 Task: Look for space in Bordeaux from 10th july 2023 to 27th july 2023 for 6 adults in price range Rs.32000 to Rs.40000. Place can be entire place or shared room with 3 bedrooms having 6 beds and 1 bathroom. Property type can be guest house. Amenities needed are: wifi, pool, free parkinig on premises, gym, breakfast, smoking allowed. Booking option can be shelf check-in. Required host language is English.
Action: Mouse moved to (485, 561)
Screenshot: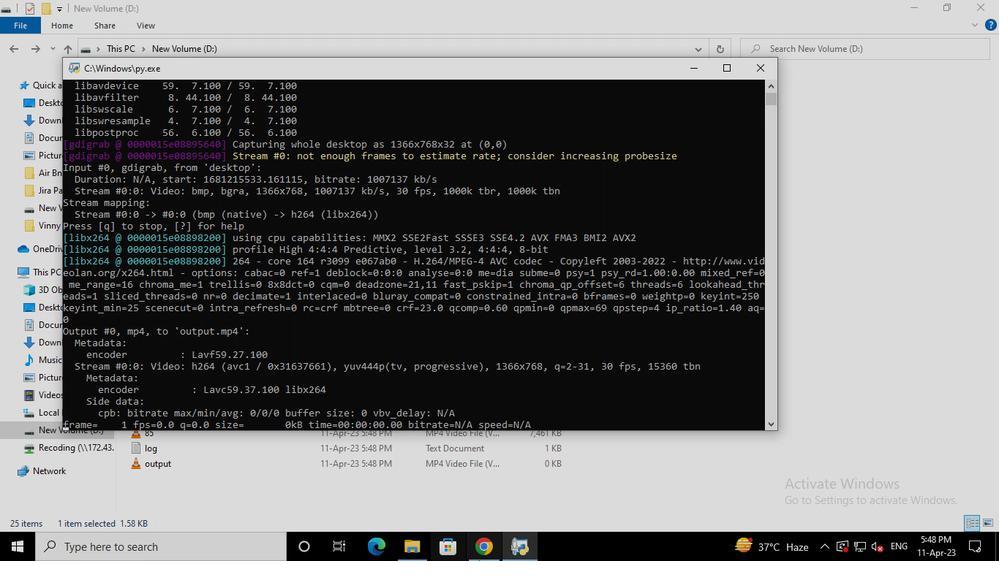 
Action: Mouse pressed left at (485, 561)
Screenshot: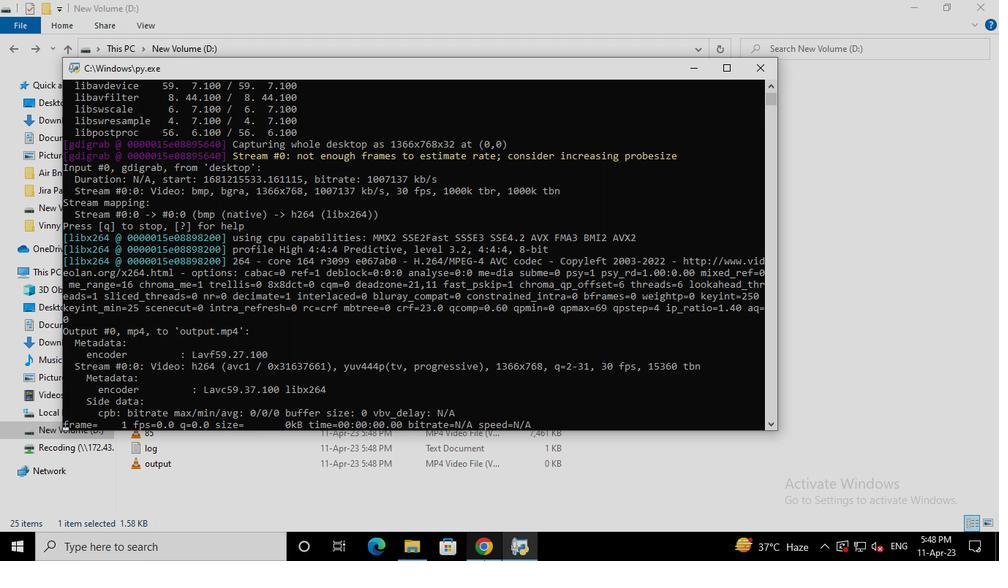 
Action: Mouse moved to (394, 128)
Screenshot: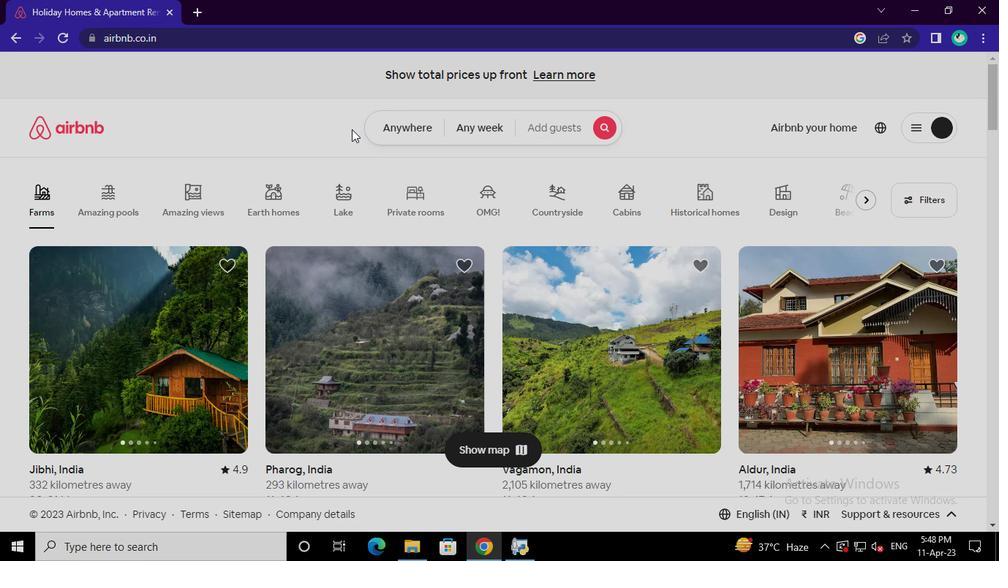 
Action: Mouse pressed left at (394, 128)
Screenshot: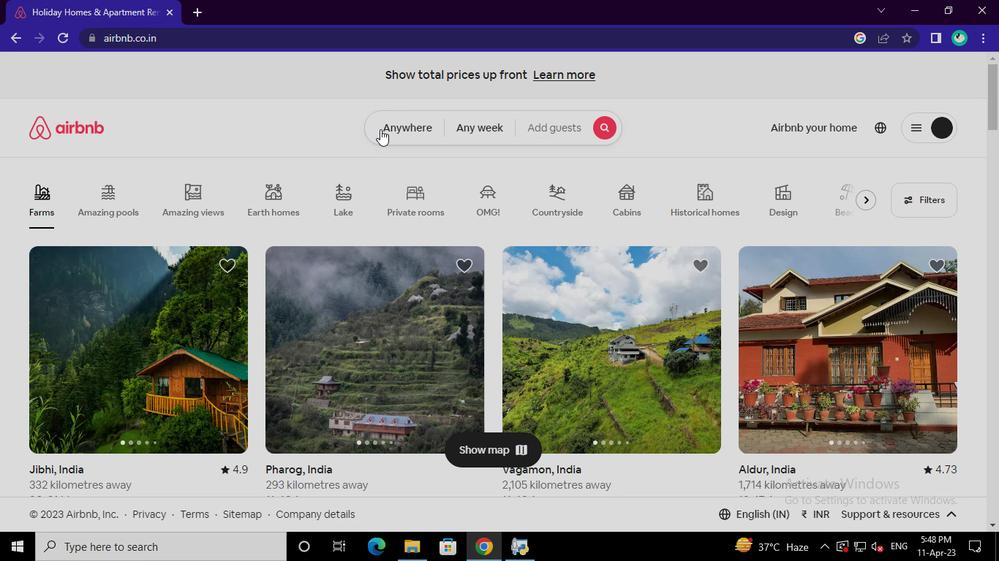 
Action: Mouse moved to (313, 187)
Screenshot: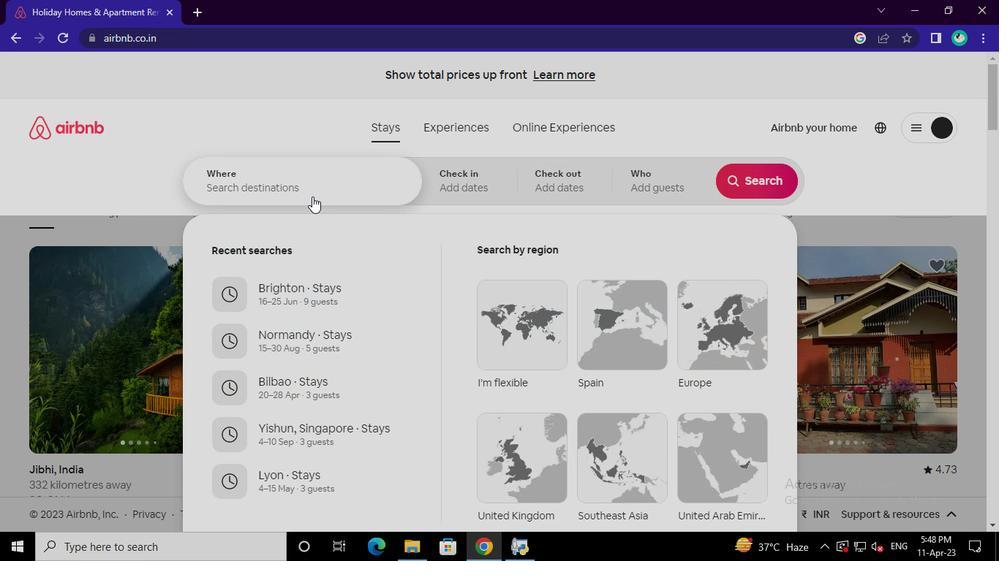 
Action: Mouse pressed left at (313, 187)
Screenshot: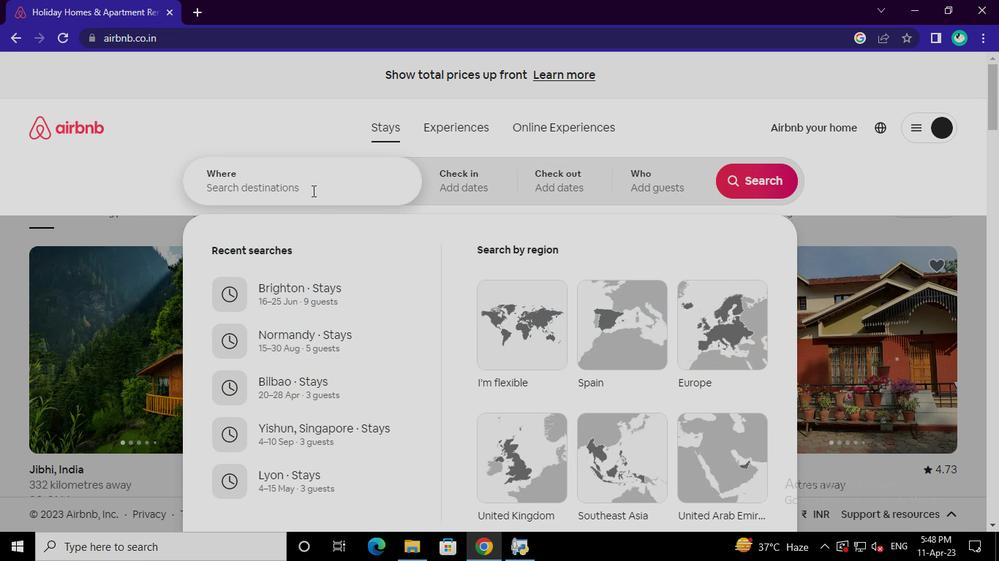 
Action: Keyboard b
Screenshot: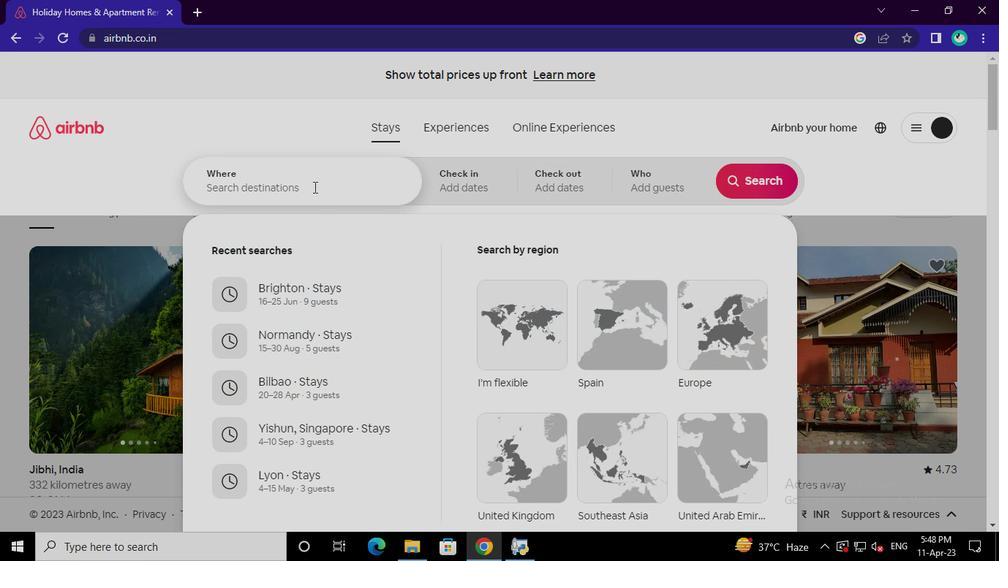 
Action: Keyboard o
Screenshot: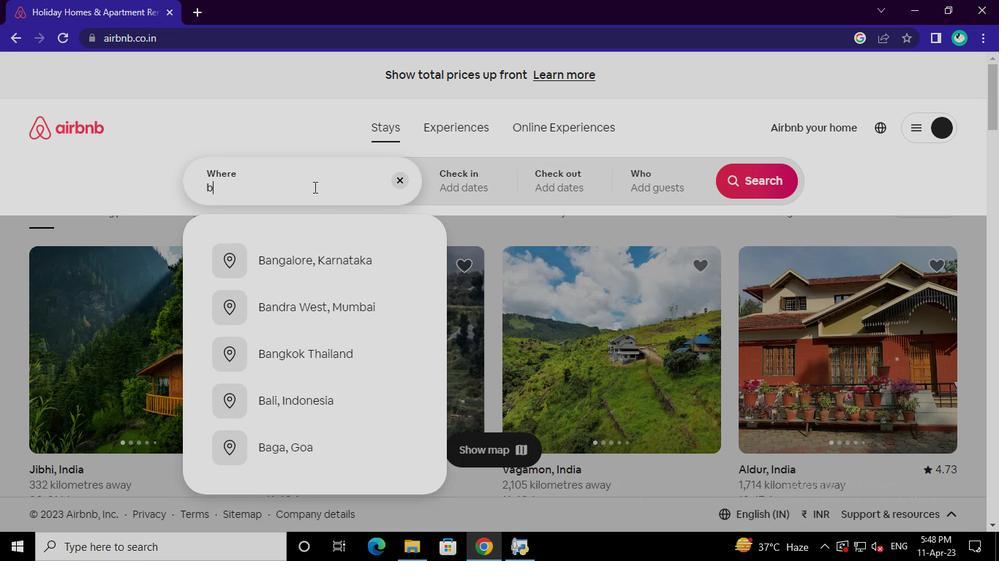 
Action: Keyboard r
Screenshot: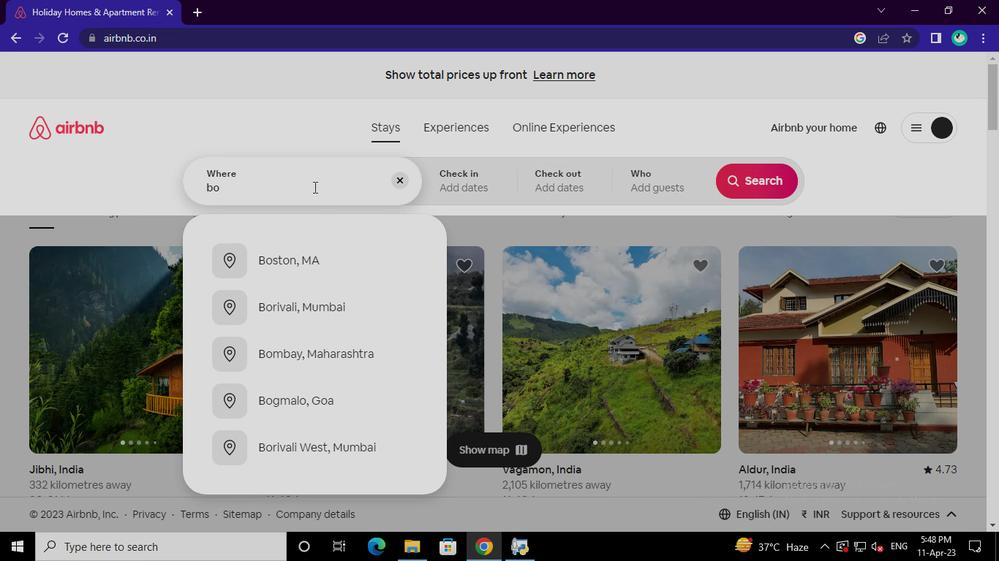 
Action: Keyboard d
Screenshot: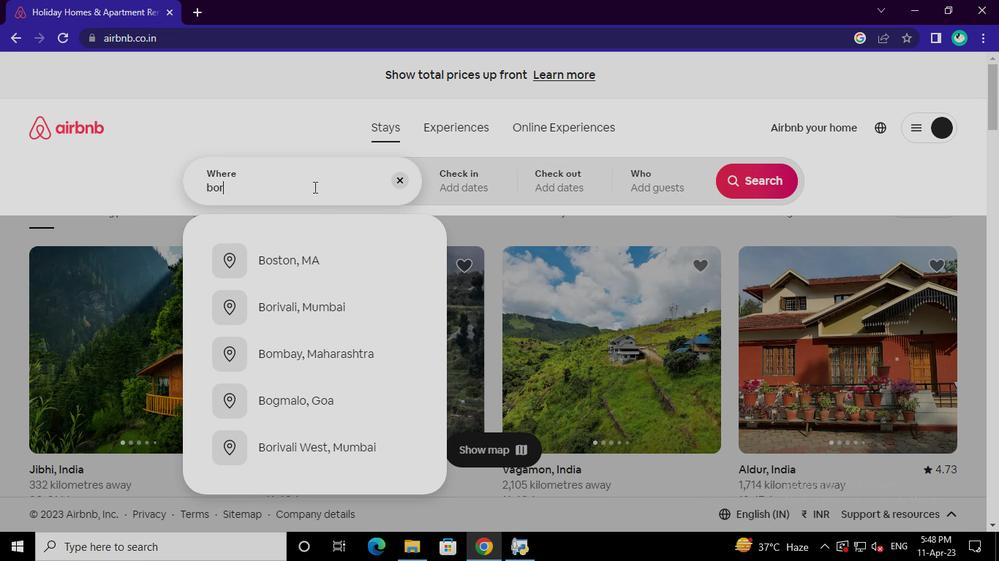 
Action: Keyboard e
Screenshot: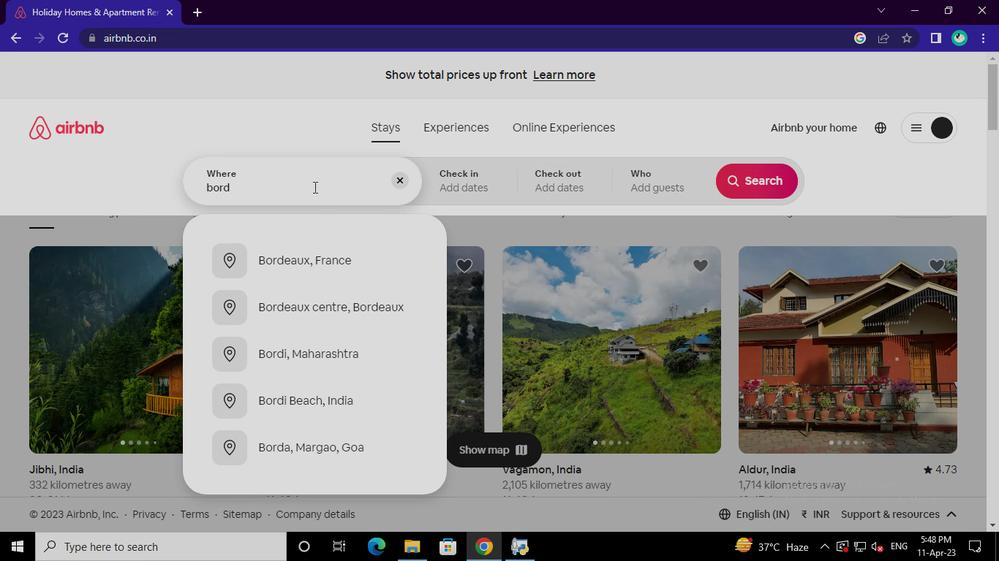 
Action: Keyboard a
Screenshot: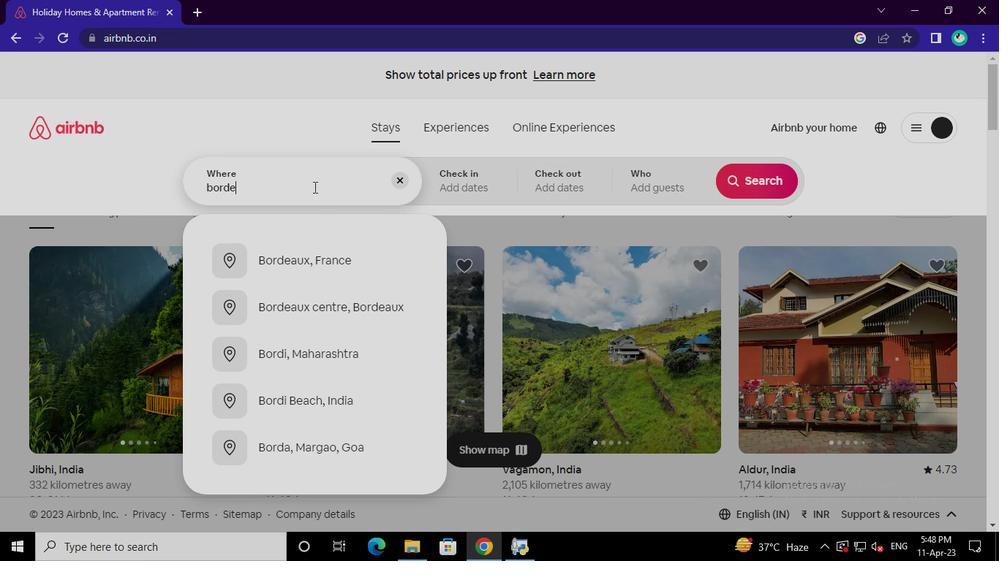 
Action: Keyboard u
Screenshot: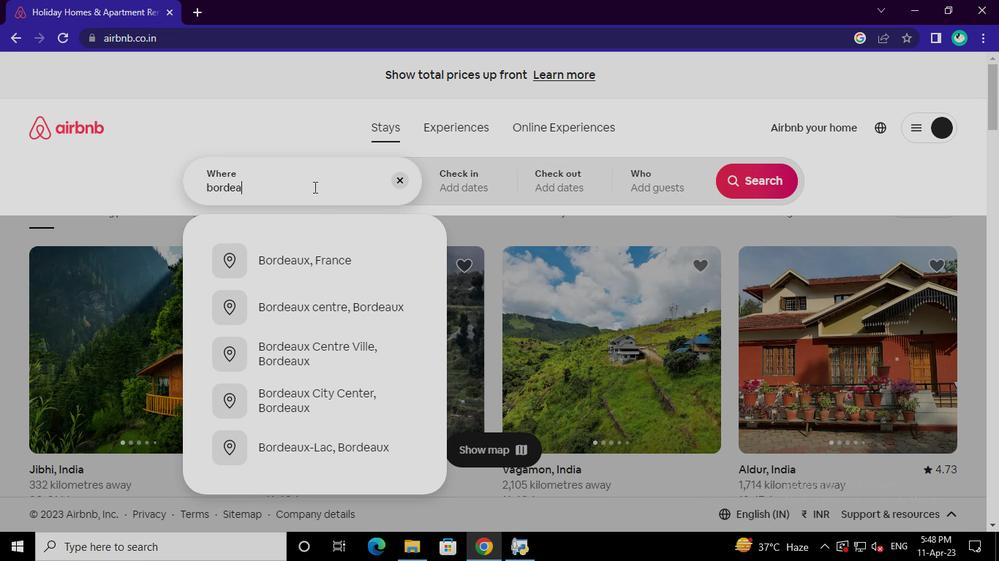 
Action: Keyboard x
Screenshot: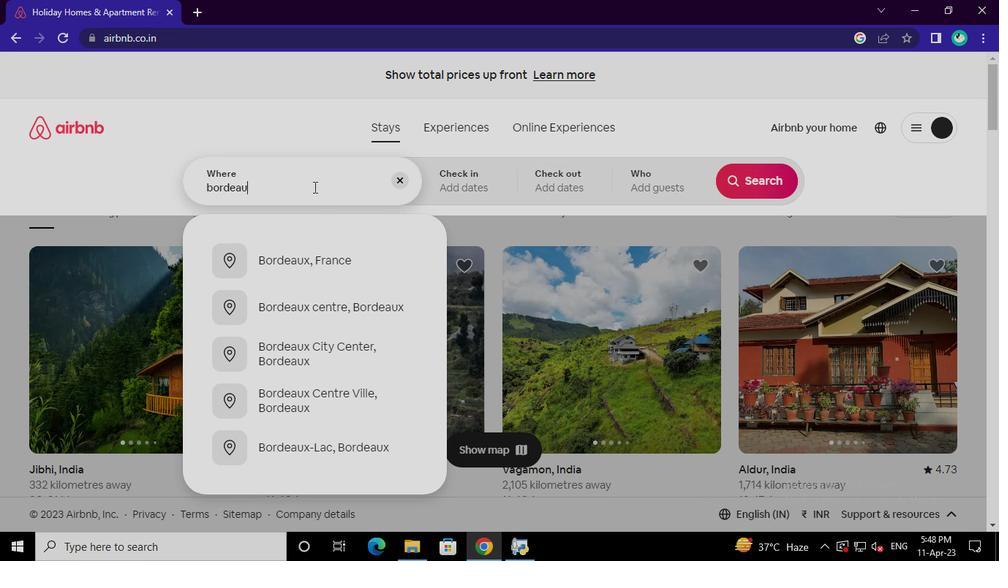 
Action: Mouse moved to (327, 261)
Screenshot: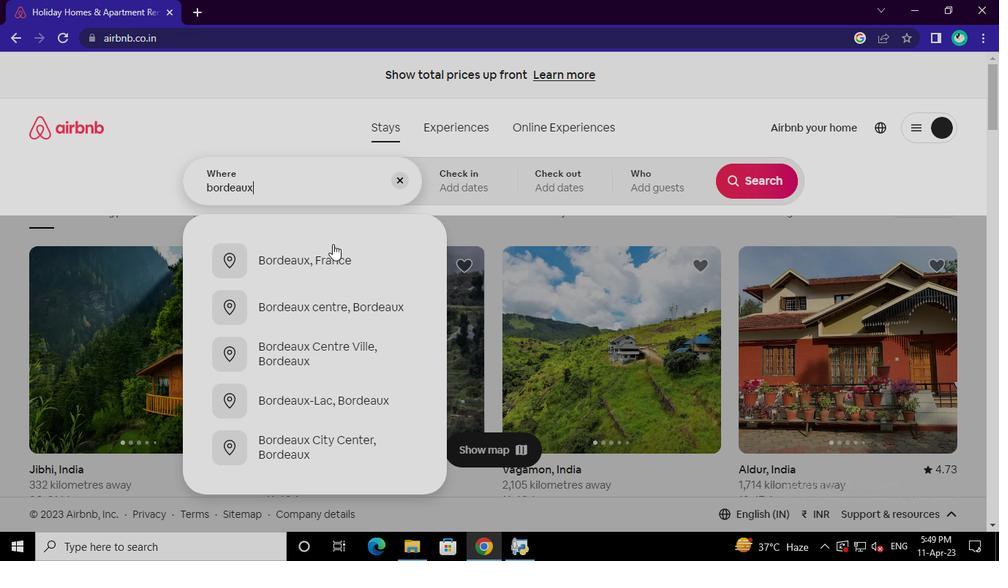 
Action: Mouse pressed left at (327, 261)
Screenshot: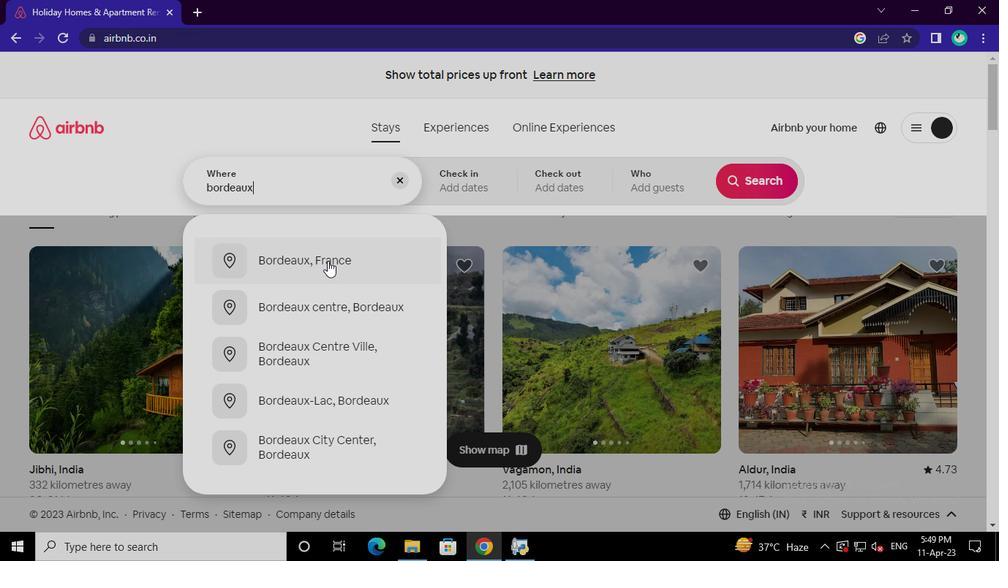 
Action: Mouse moved to (744, 300)
Screenshot: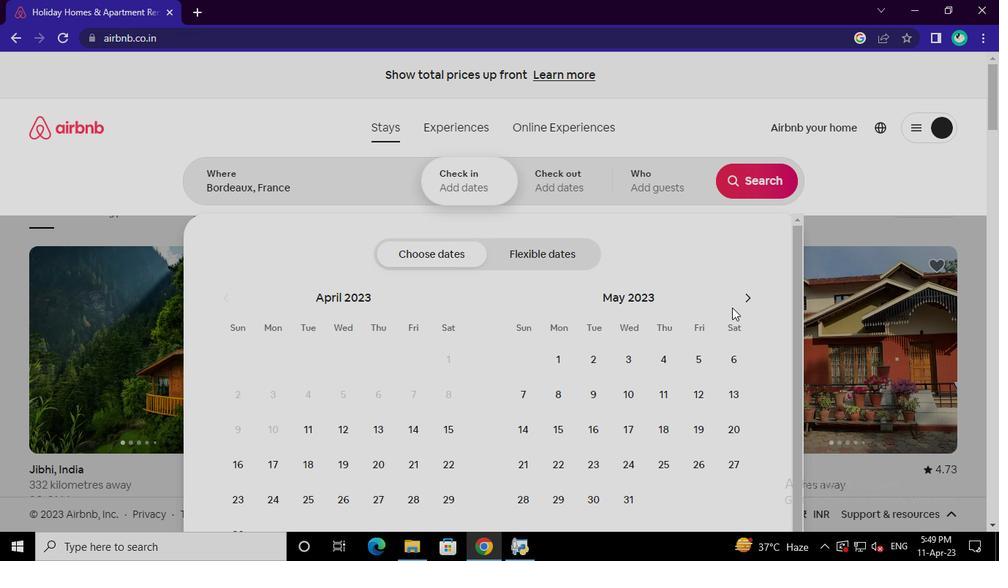 
Action: Mouse pressed left at (744, 300)
Screenshot: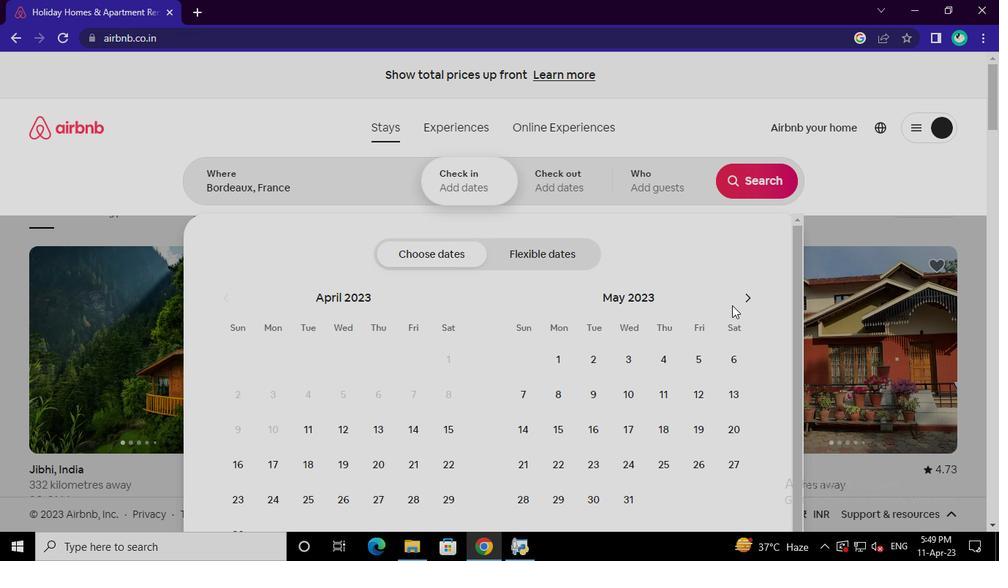 
Action: Mouse moved to (745, 300)
Screenshot: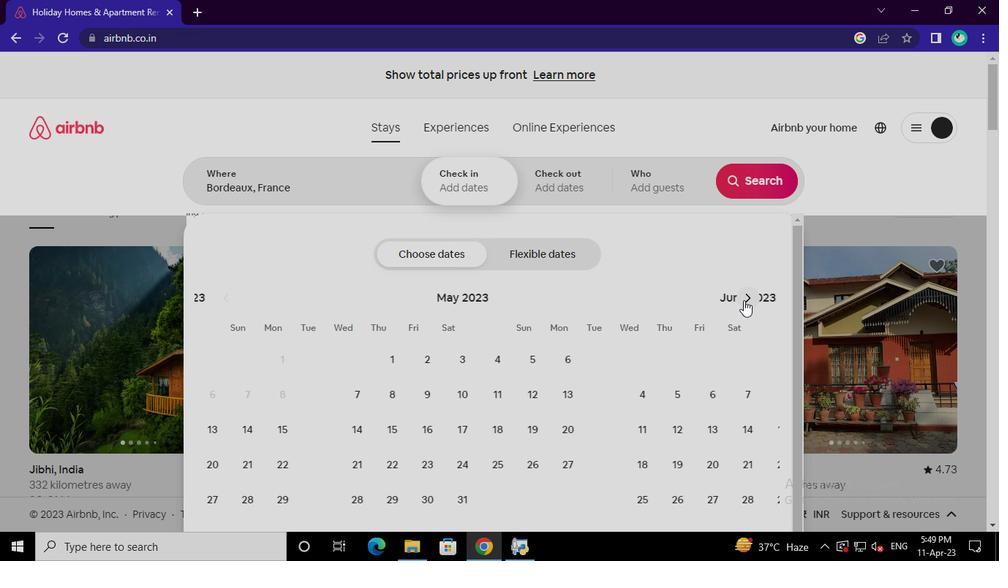 
Action: Mouse pressed left at (745, 300)
Screenshot: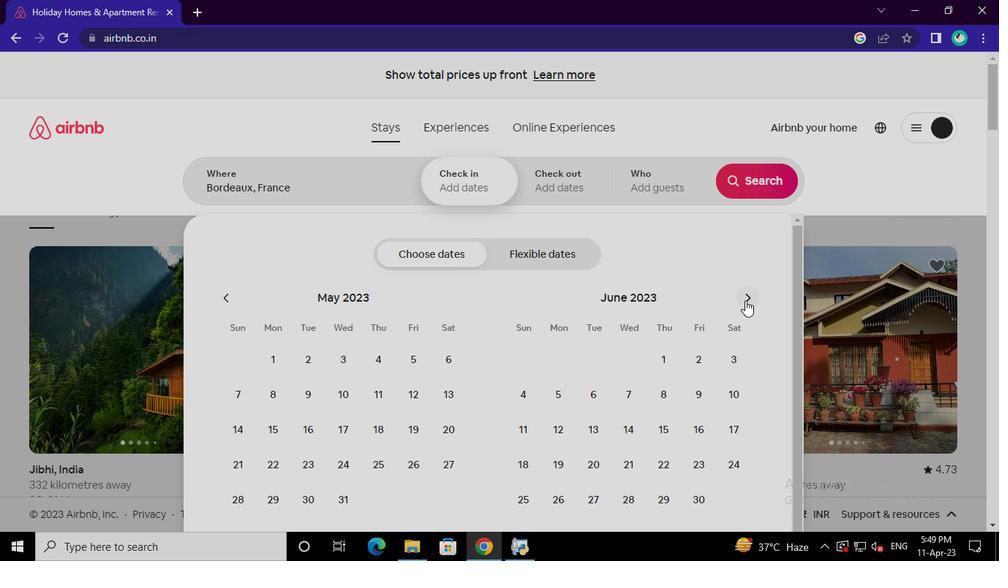 
Action: Mouse moved to (564, 426)
Screenshot: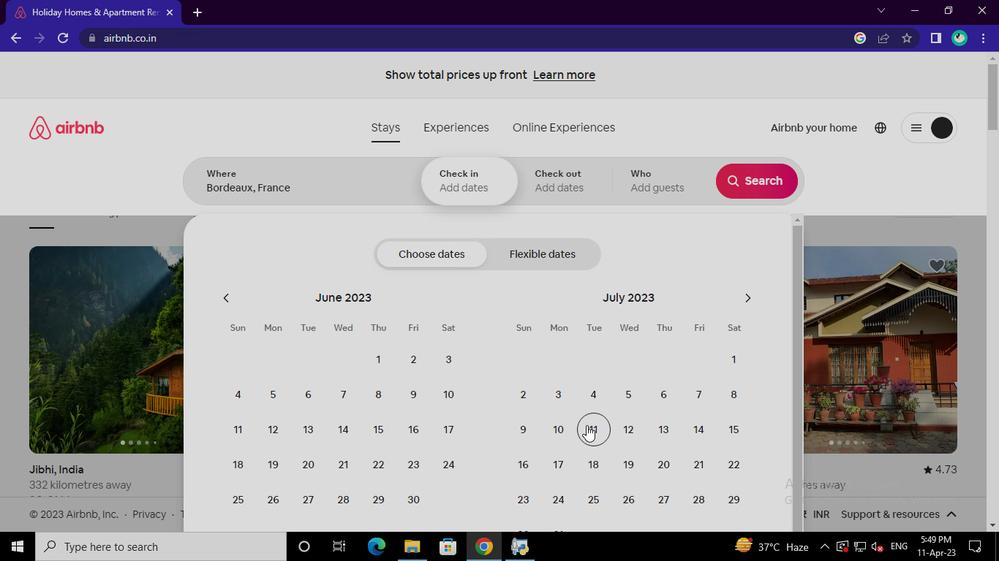 
Action: Mouse pressed left at (564, 426)
Screenshot: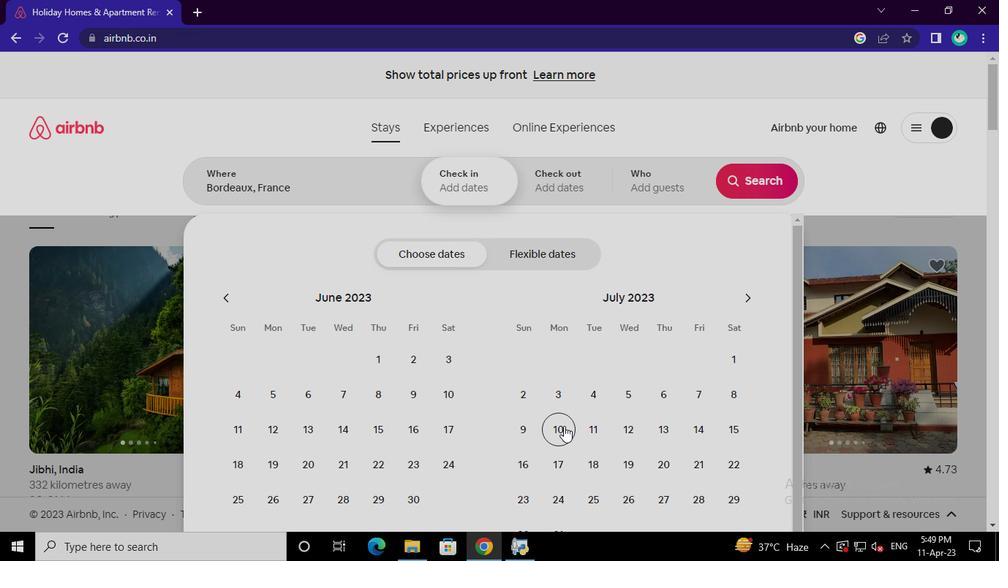 
Action: Mouse moved to (663, 499)
Screenshot: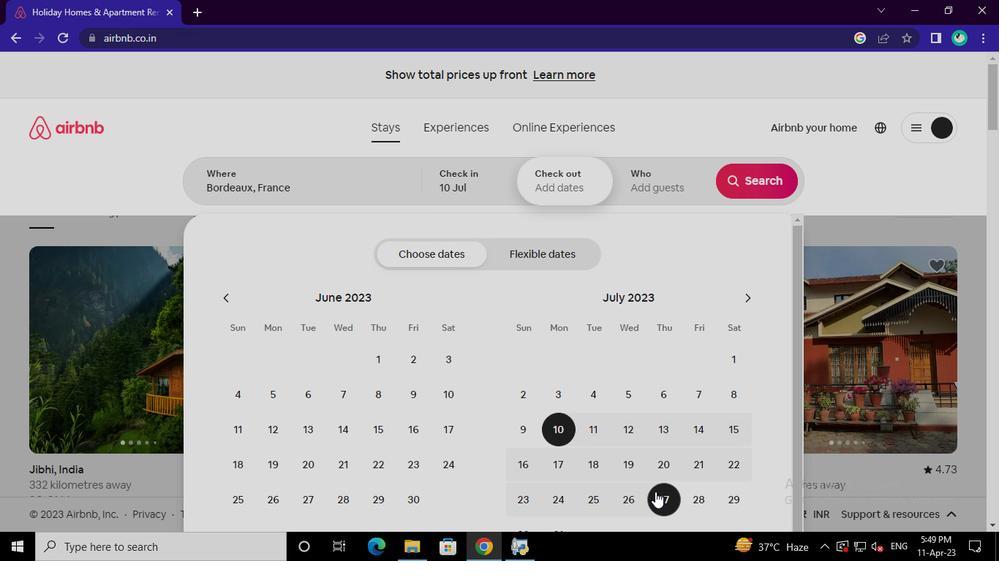 
Action: Mouse pressed left at (663, 499)
Screenshot: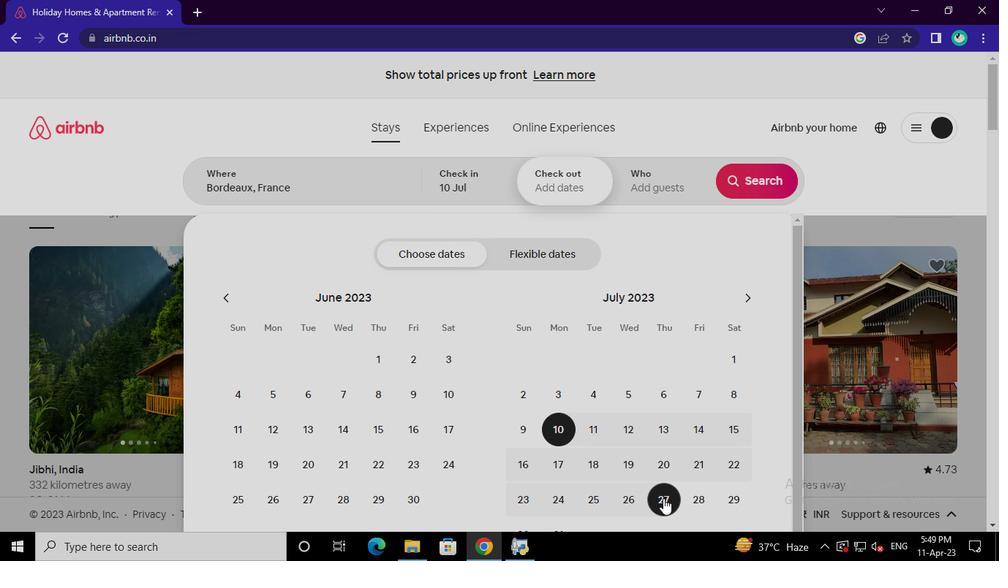 
Action: Mouse moved to (678, 186)
Screenshot: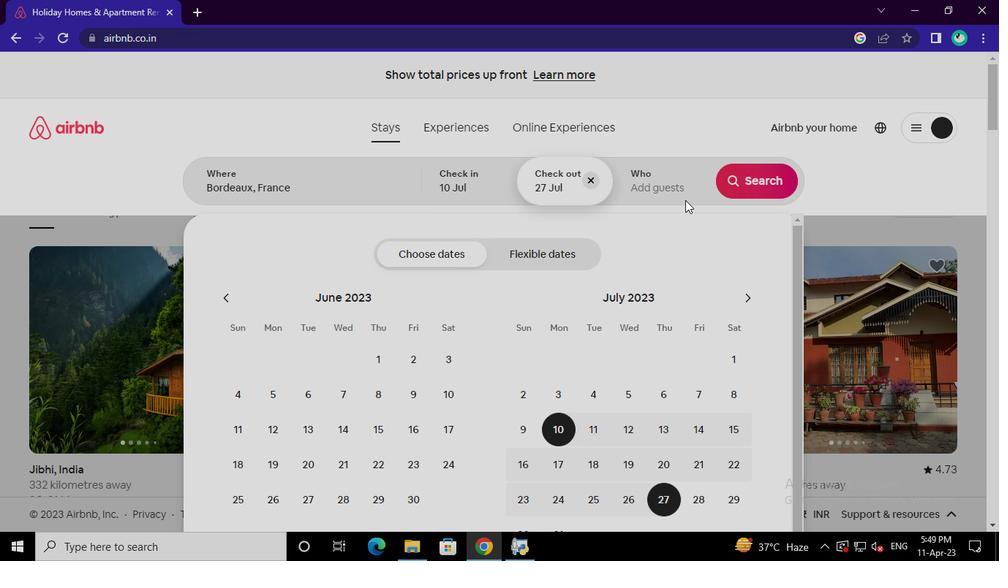 
Action: Mouse pressed left at (678, 186)
Screenshot: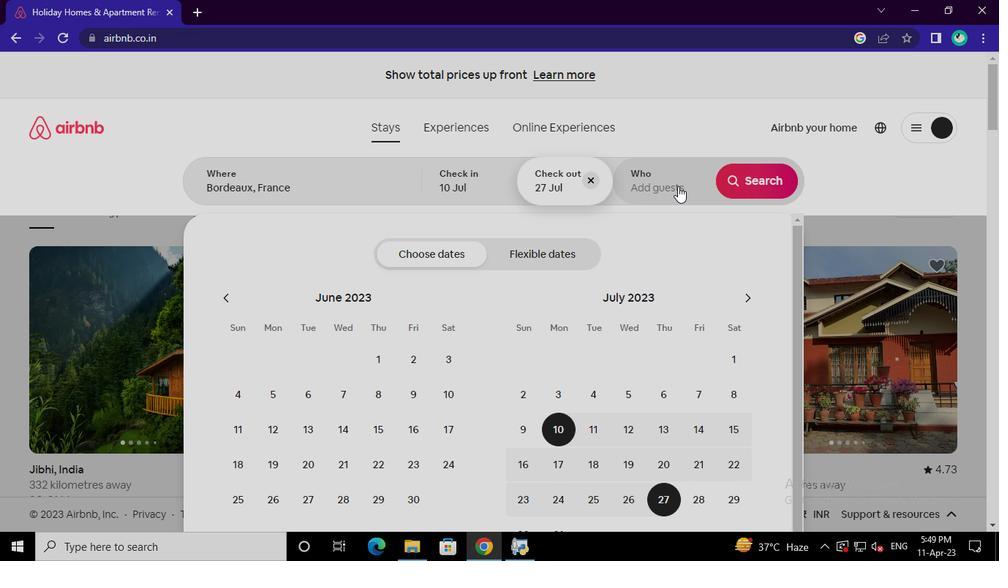 
Action: Mouse moved to (765, 253)
Screenshot: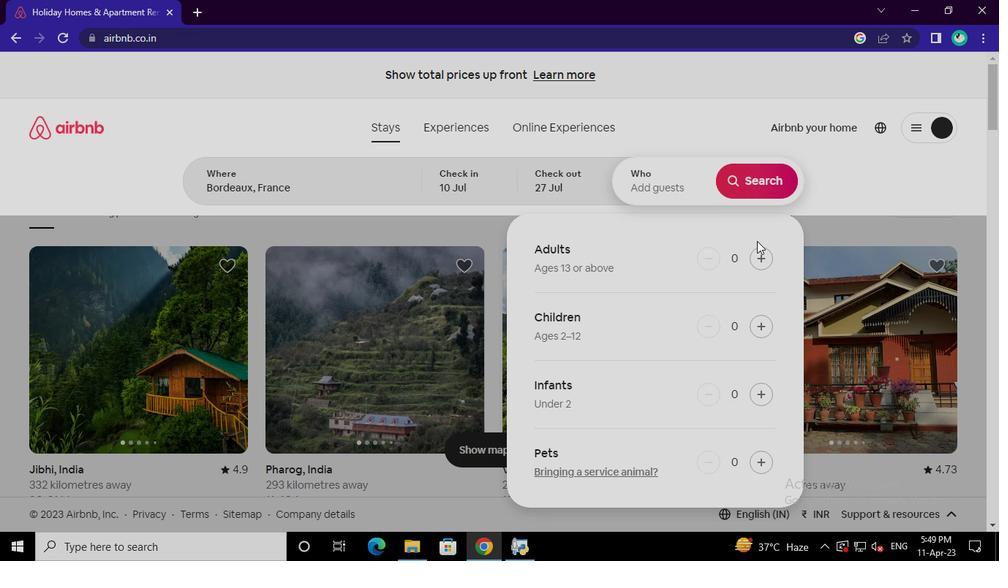 
Action: Mouse pressed left at (765, 253)
Screenshot: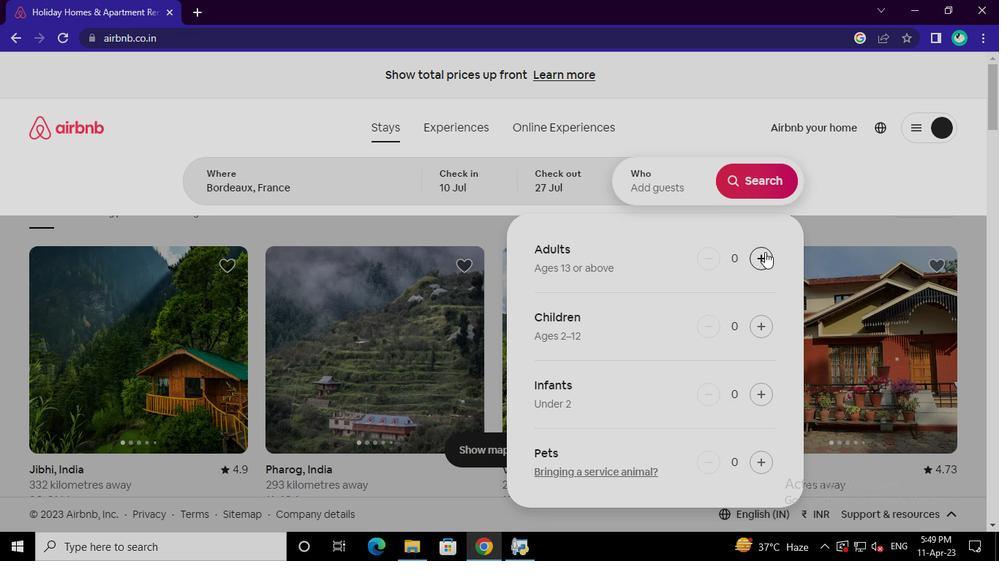 
Action: Mouse pressed left at (765, 253)
Screenshot: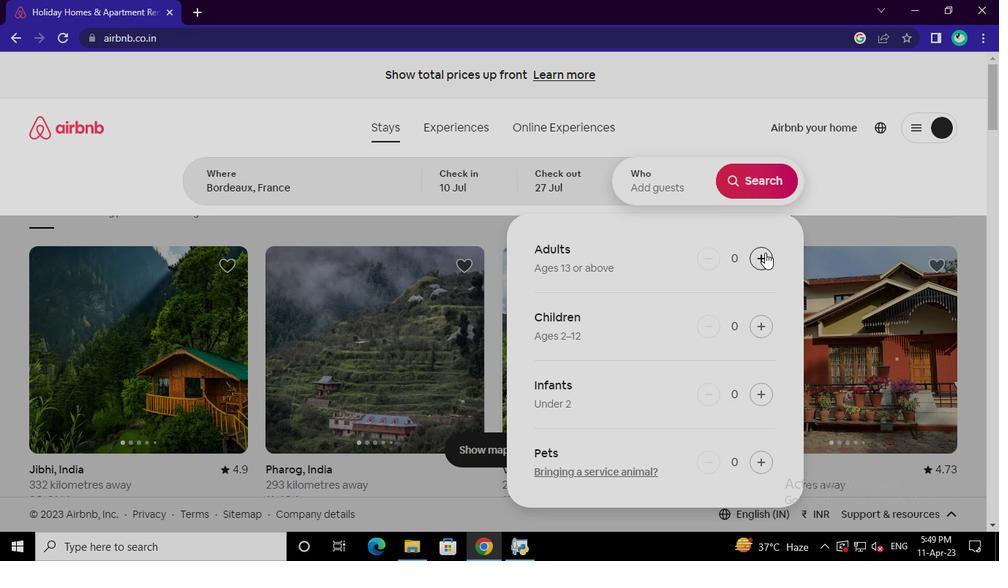 
Action: Mouse pressed left at (765, 253)
Screenshot: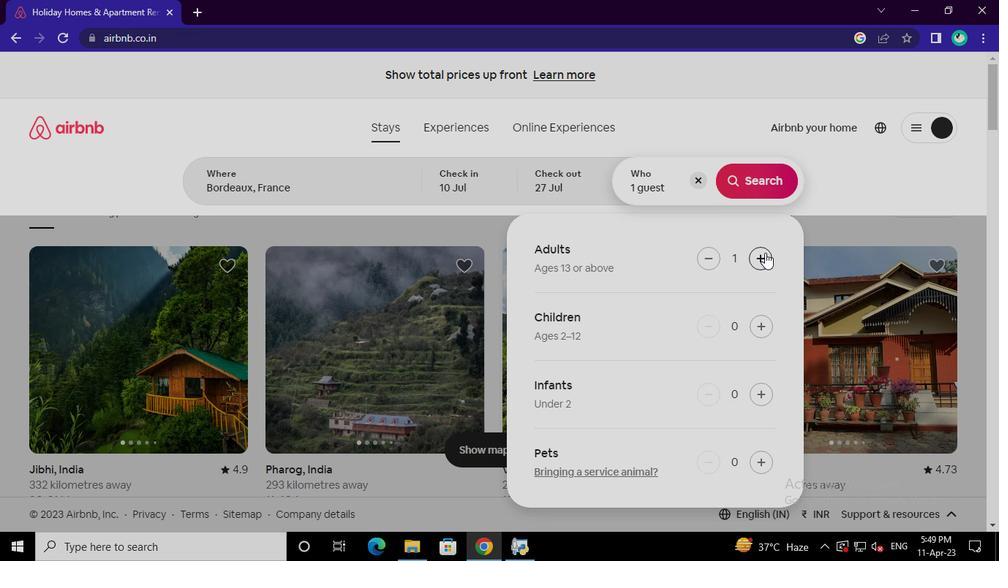 
Action: Mouse pressed left at (765, 253)
Screenshot: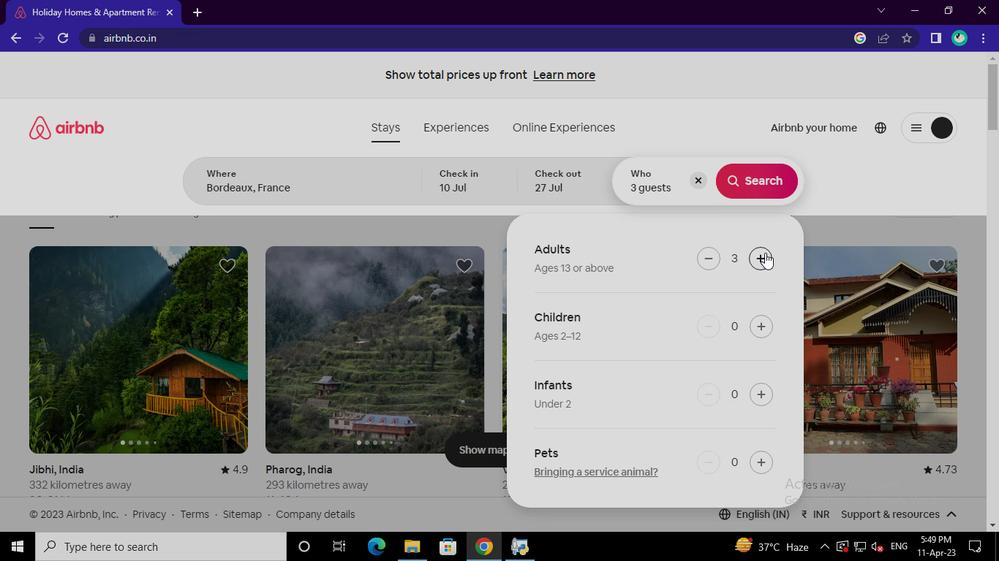
Action: Mouse pressed left at (765, 253)
Screenshot: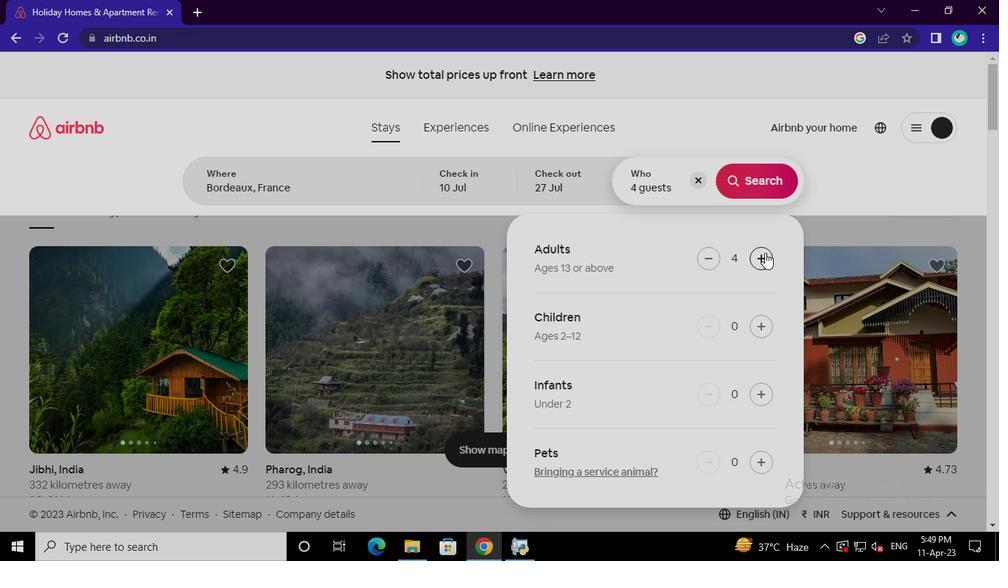 
Action: Mouse pressed left at (765, 253)
Screenshot: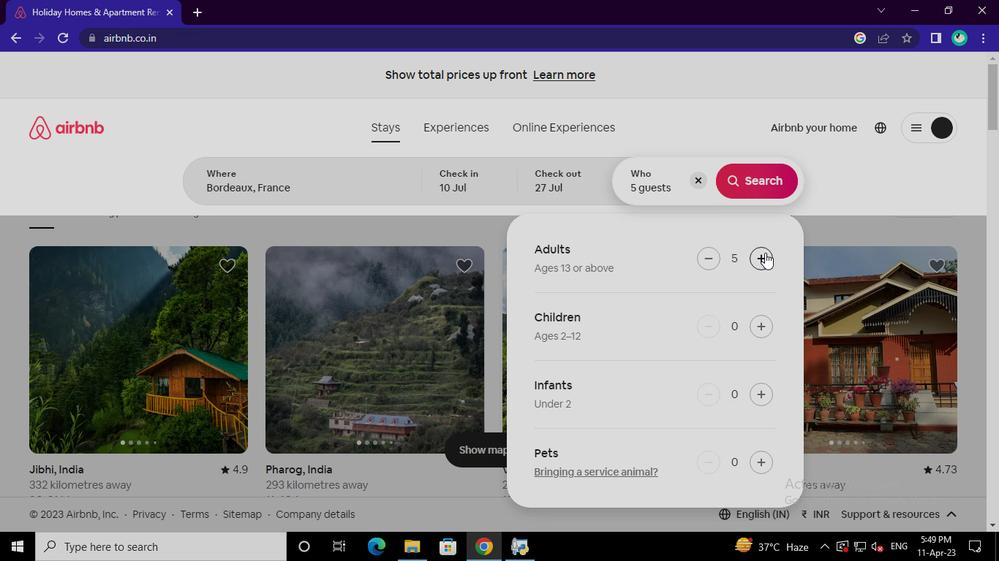 
Action: Mouse moved to (760, 188)
Screenshot: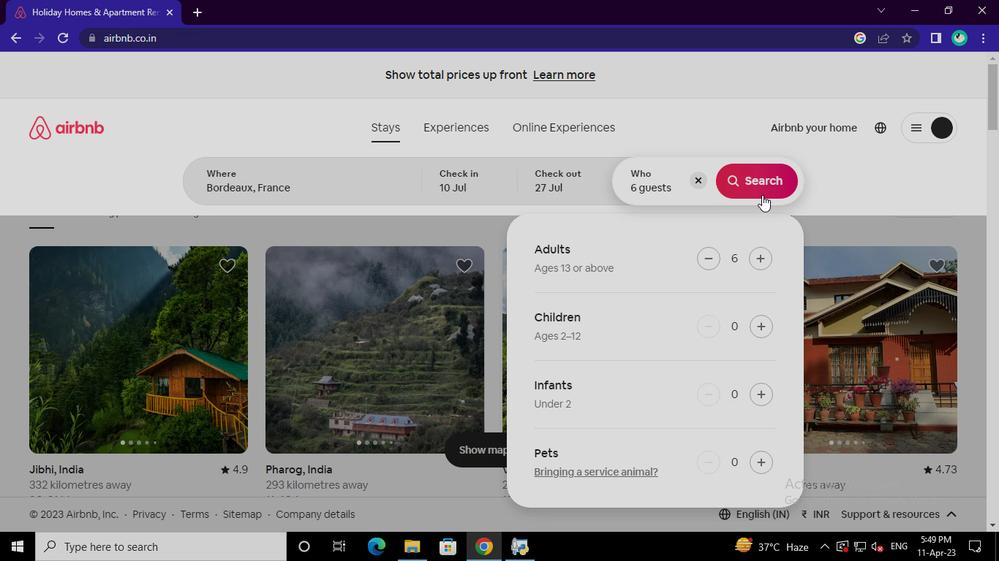 
Action: Mouse pressed left at (760, 188)
Screenshot: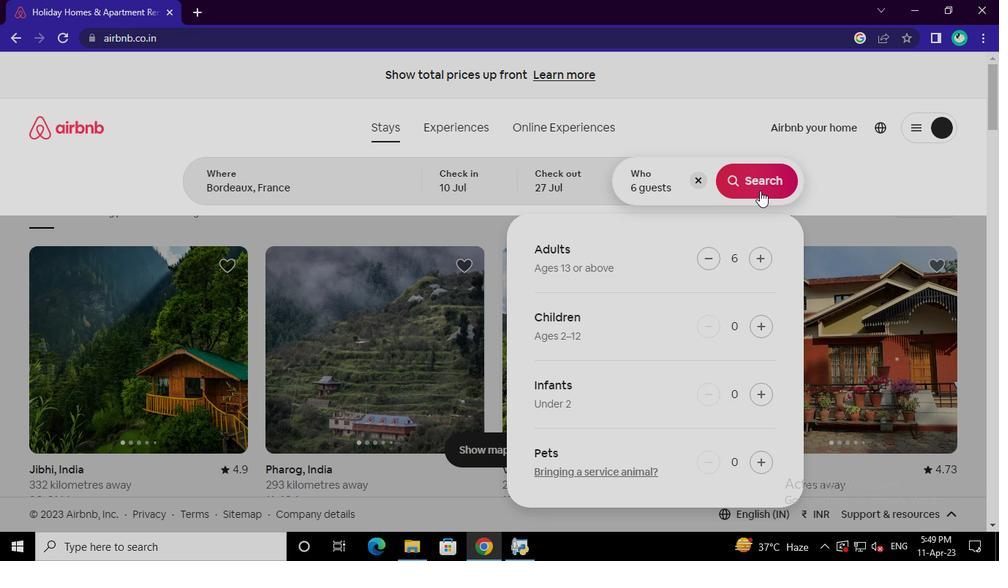 
Action: Mouse moved to (917, 143)
Screenshot: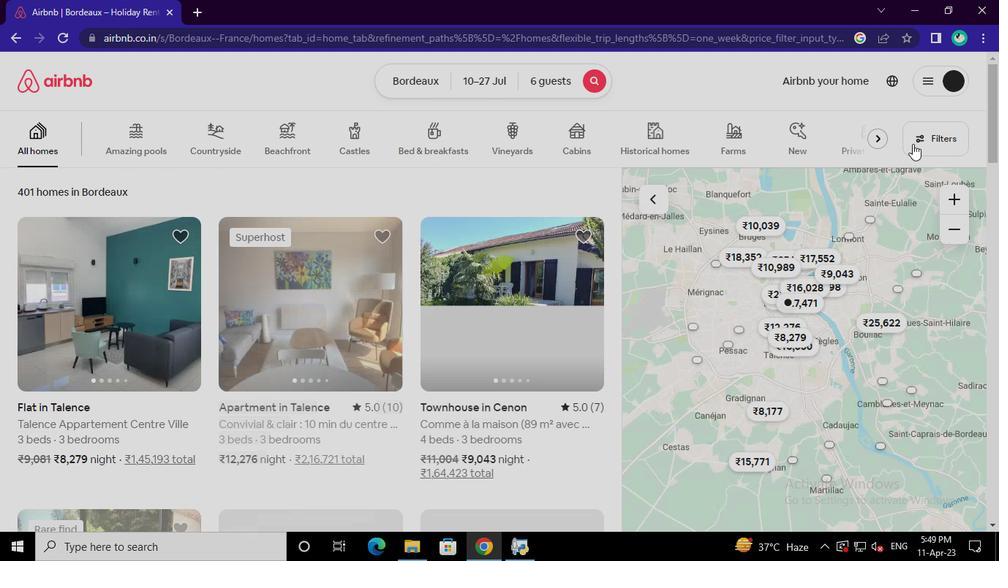 
Action: Mouse pressed left at (917, 143)
Screenshot: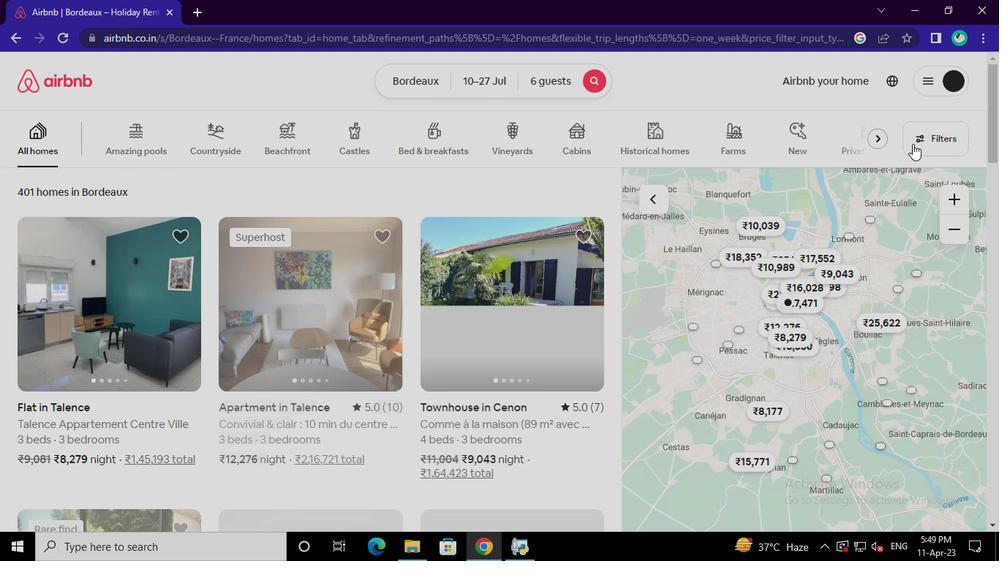 
Action: Mouse moved to (377, 327)
Screenshot: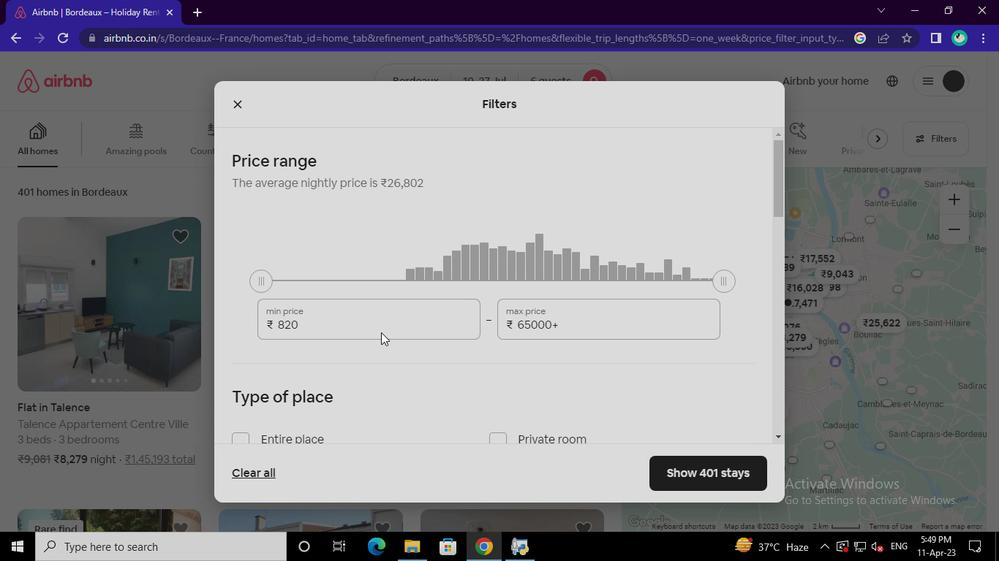 
Action: Mouse pressed left at (377, 327)
Screenshot: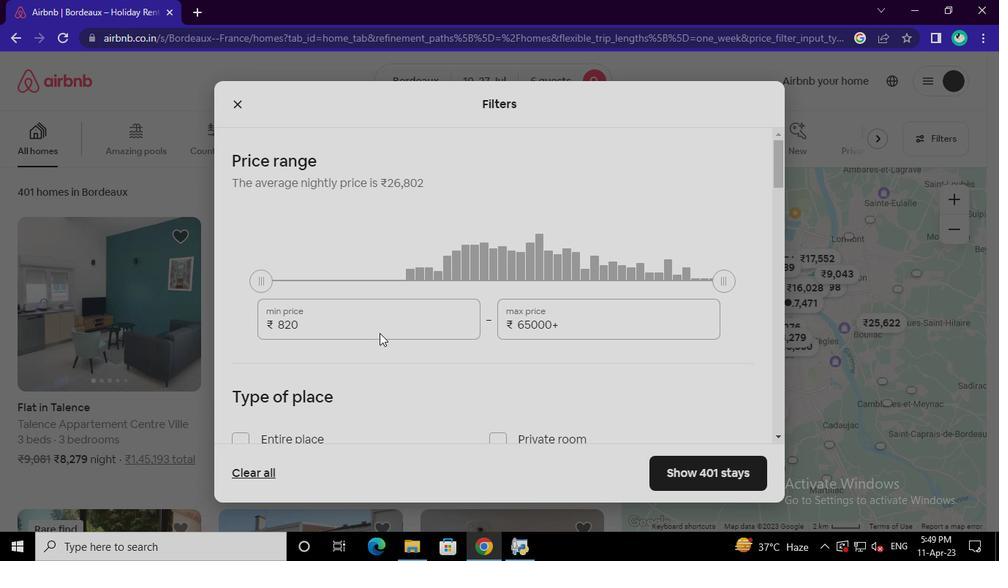 
Action: Keyboard Key.backspace
Screenshot: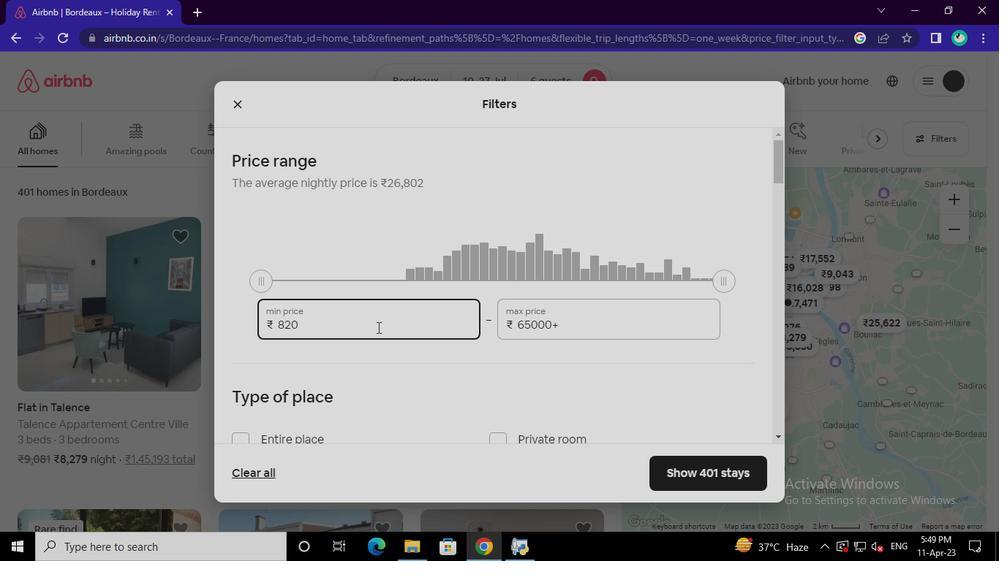 
Action: Keyboard Key.backspace
Screenshot: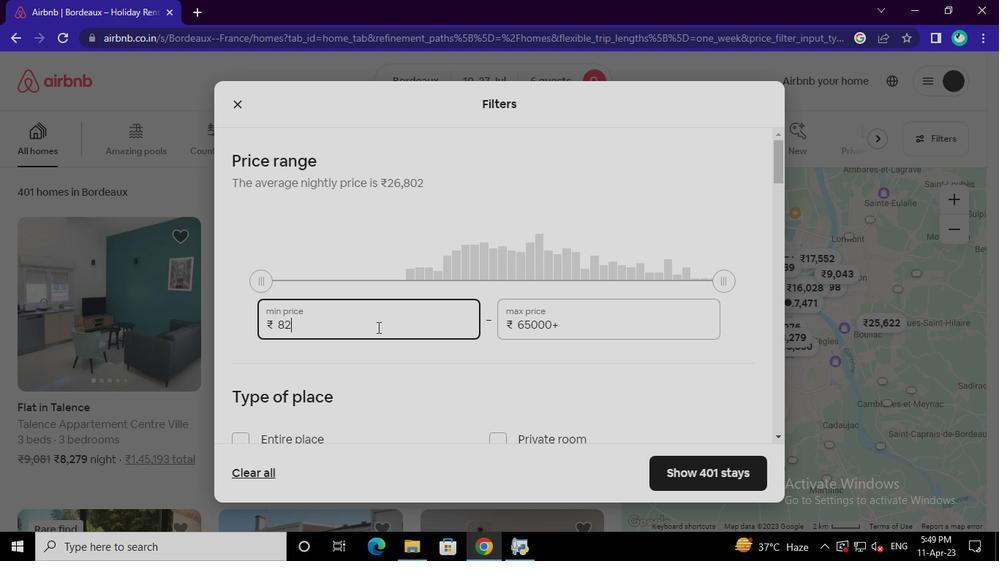 
Action: Keyboard Key.backspace
Screenshot: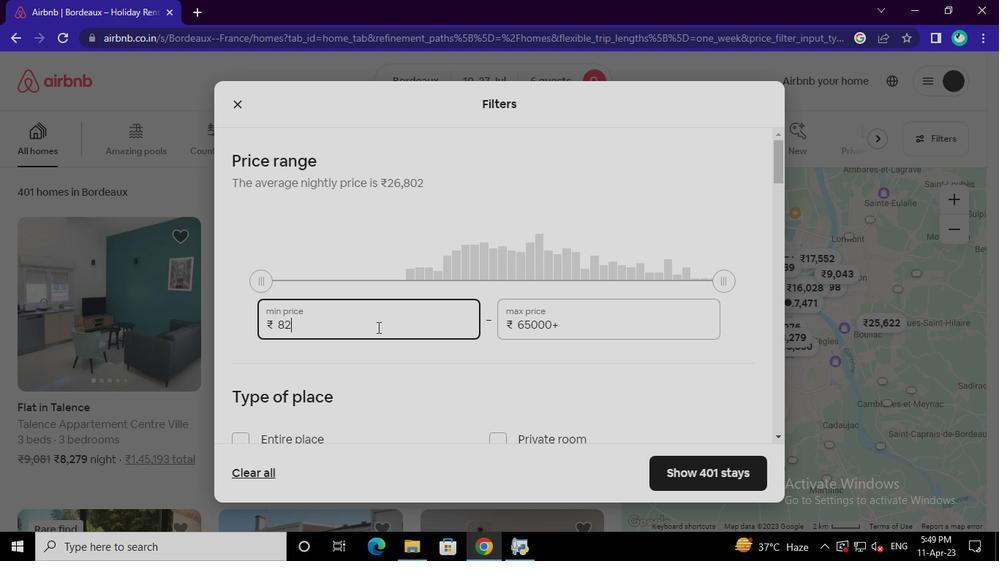 
Action: Keyboard Key.backspace
Screenshot: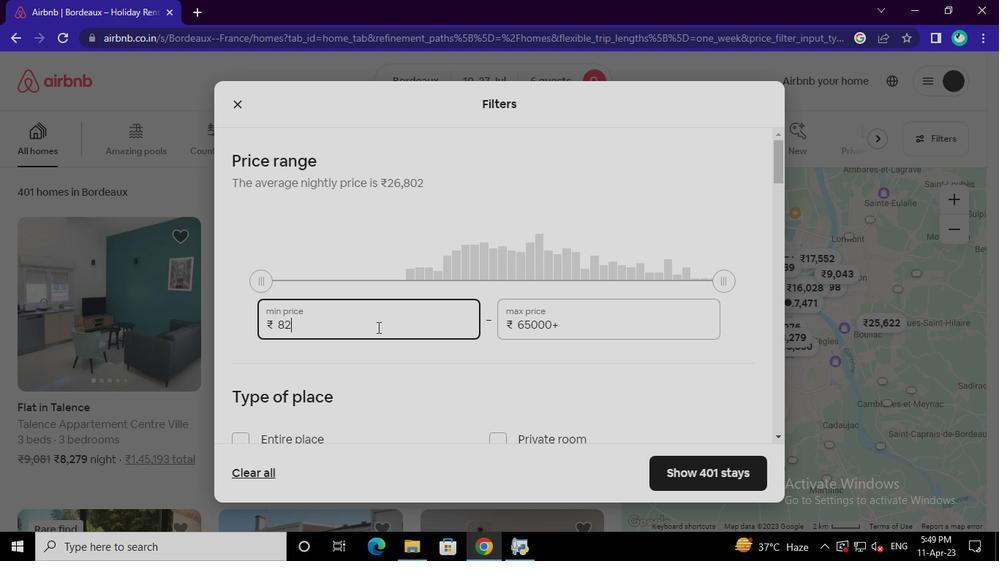
Action: Keyboard Key.backspace
Screenshot: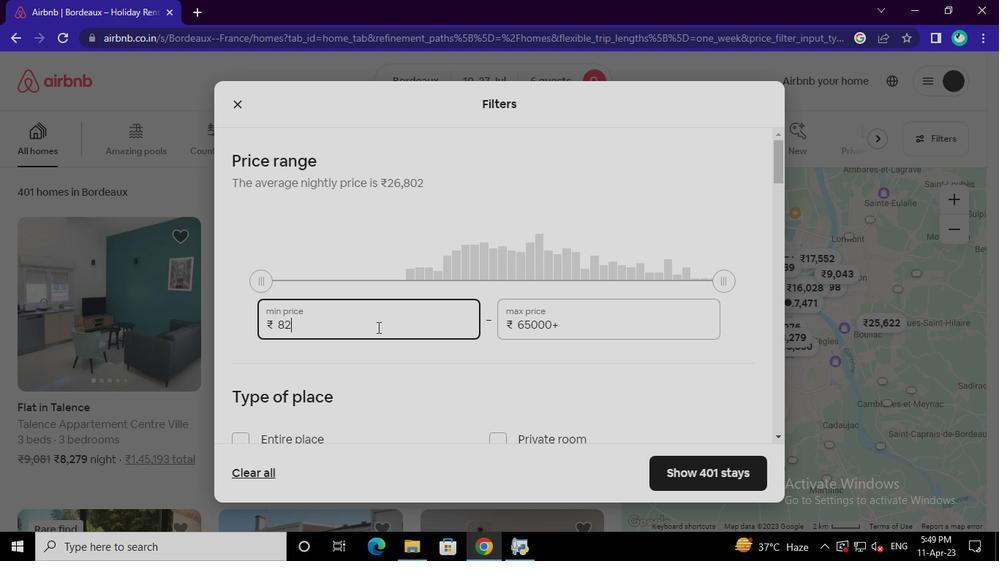 
Action: Keyboard Key.backspace
Screenshot: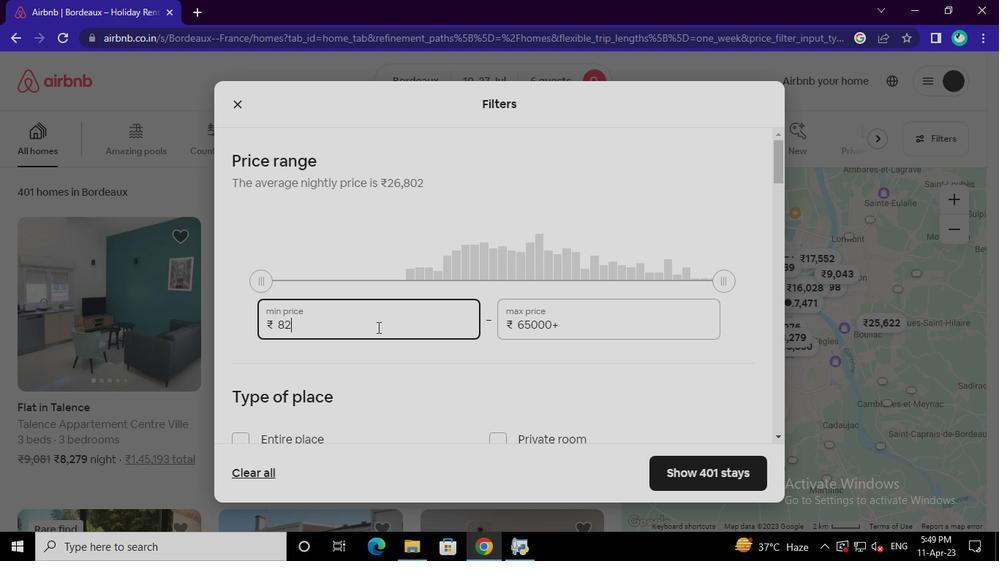 
Action: Keyboard Key.backspace
Screenshot: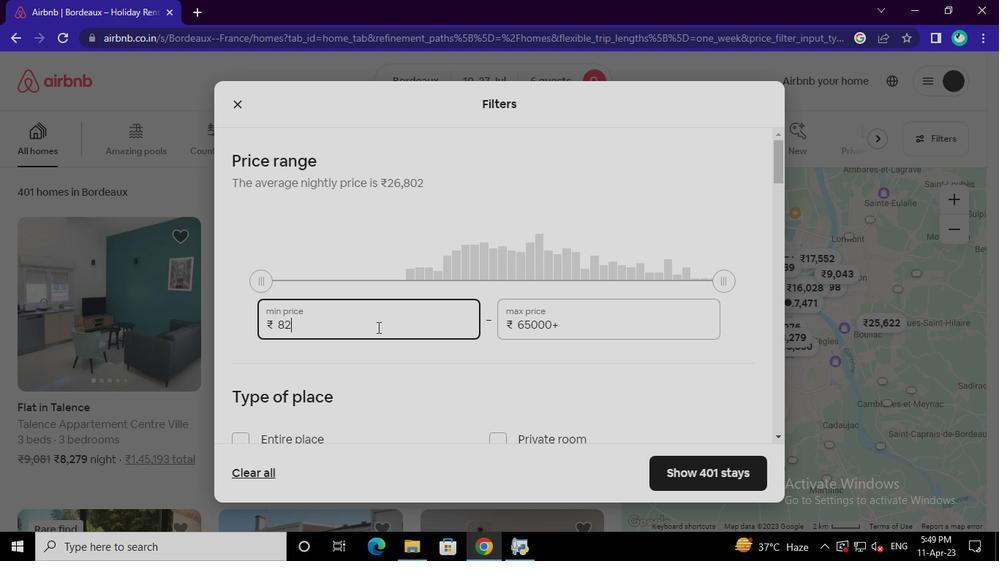 
Action: Keyboard Key.backspace
Screenshot: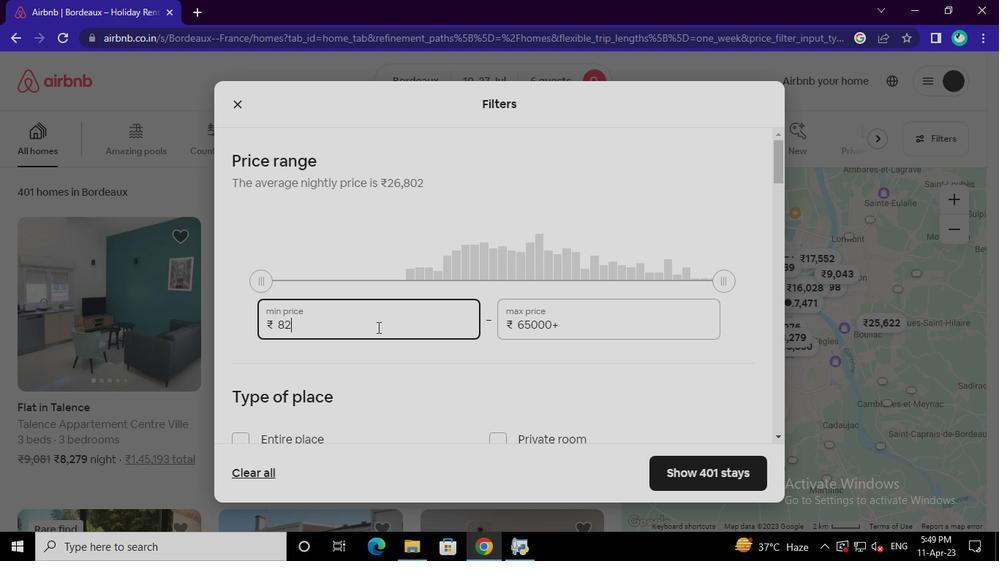 
Action: Keyboard Key.backspace
Screenshot: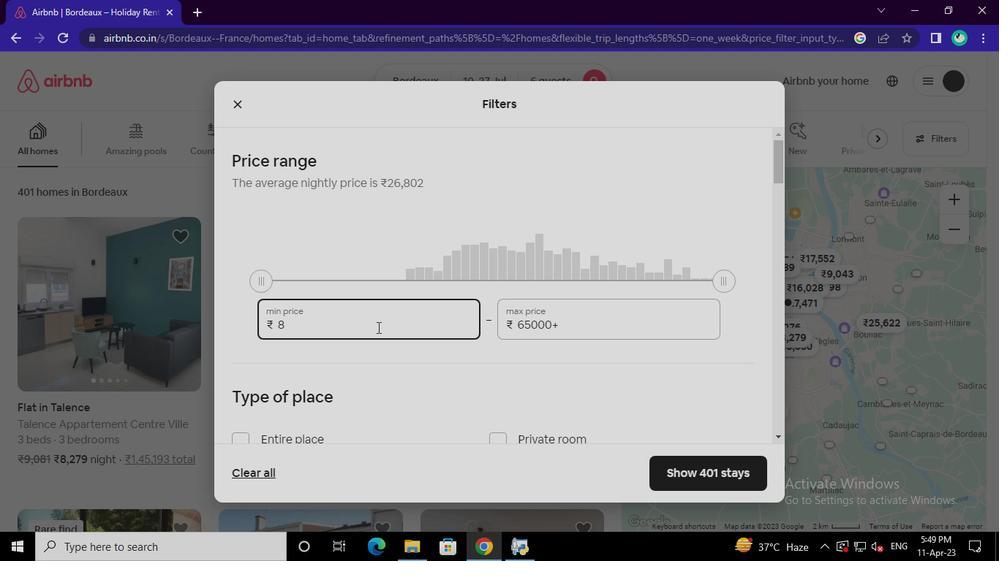 
Action: Keyboard Key.backspace
Screenshot: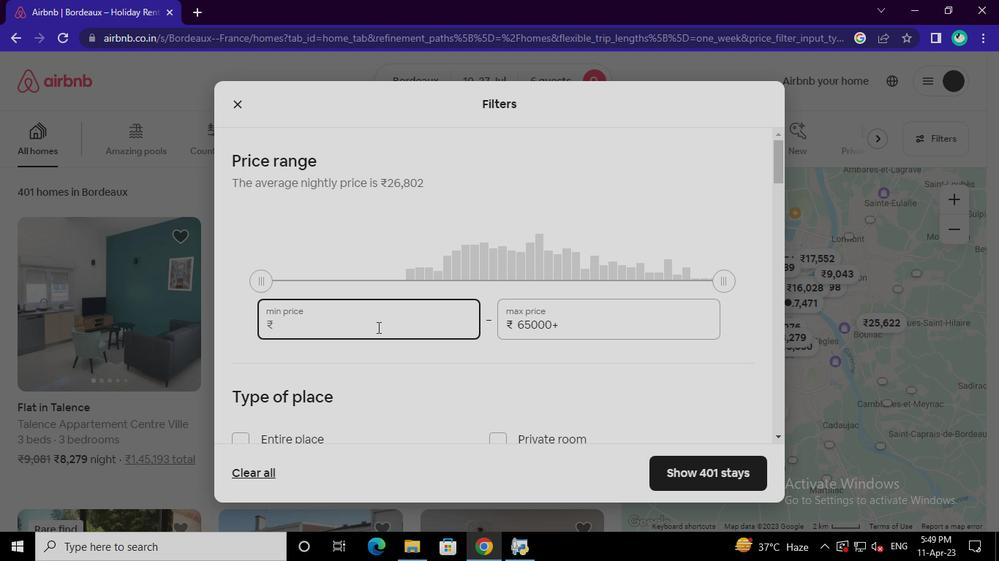 
Action: Keyboard Key.backspace
Screenshot: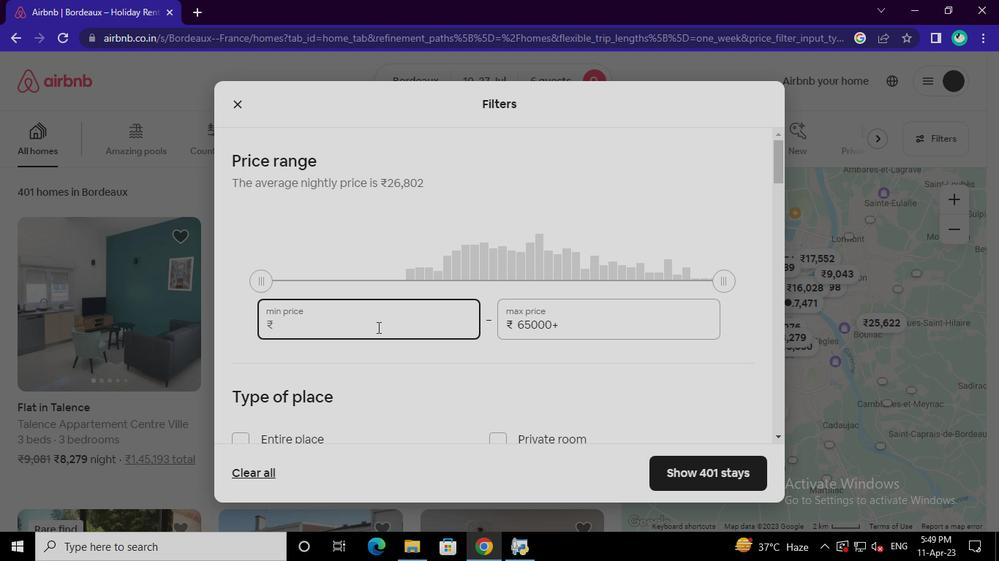 
Action: Keyboard Key.backspace
Screenshot: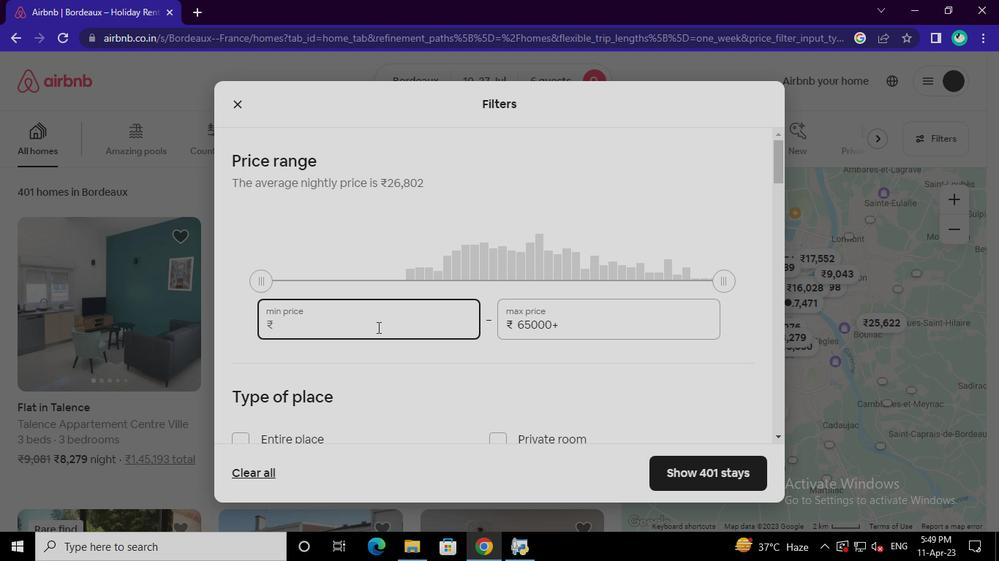 
Action: Keyboard <99>
Screenshot: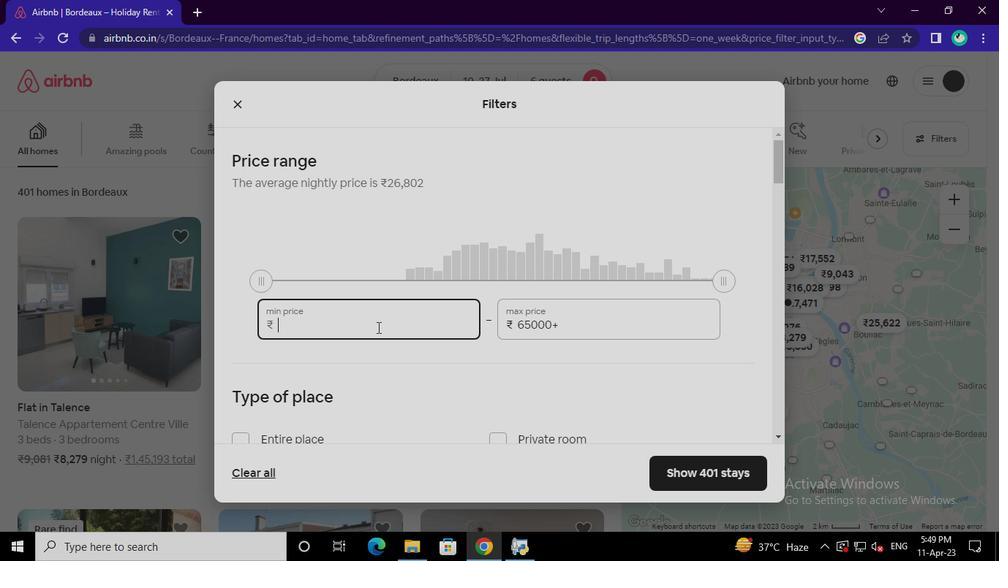 
Action: Keyboard <98>
Screenshot: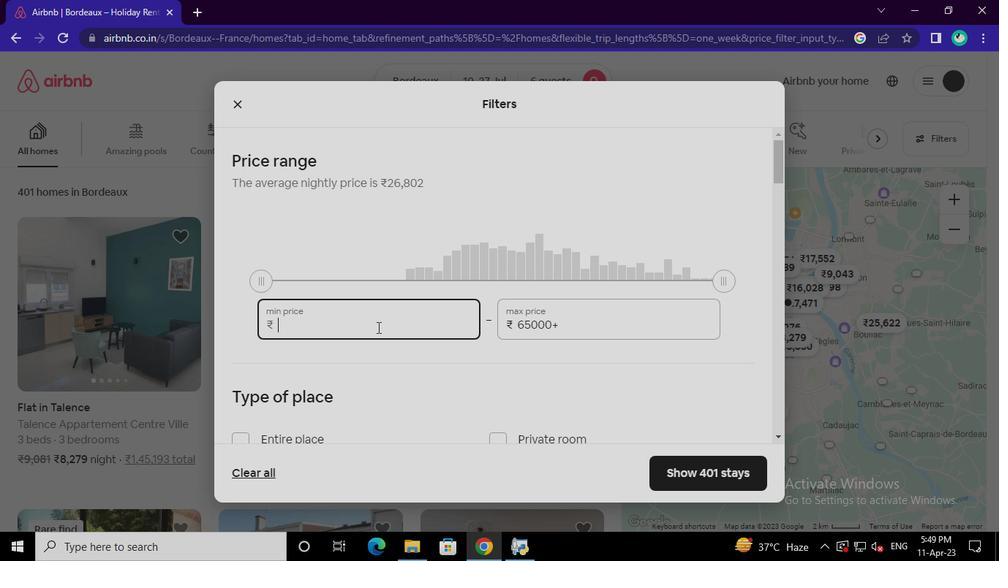 
Action: Keyboard <96>
Screenshot: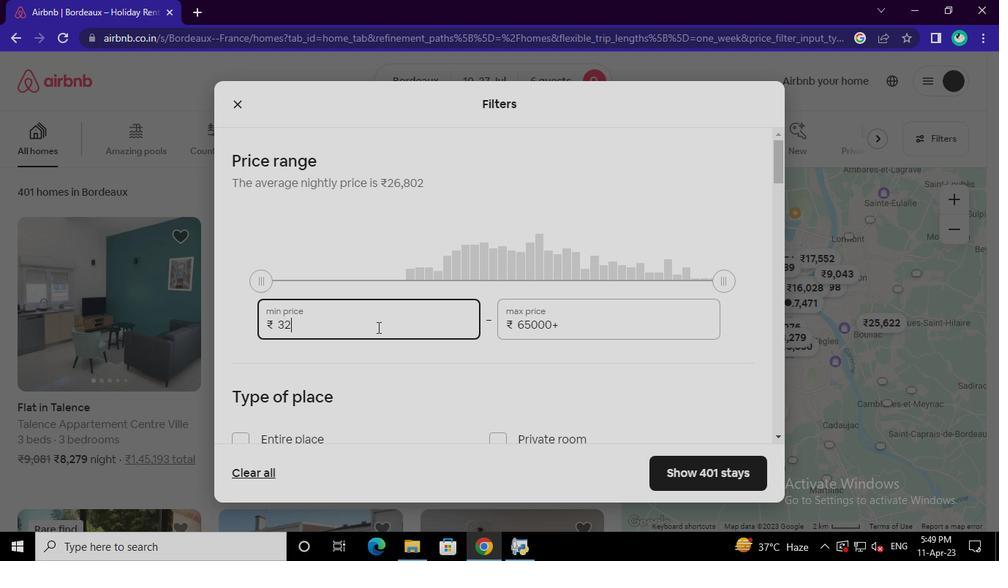 
Action: Keyboard <96>
Screenshot: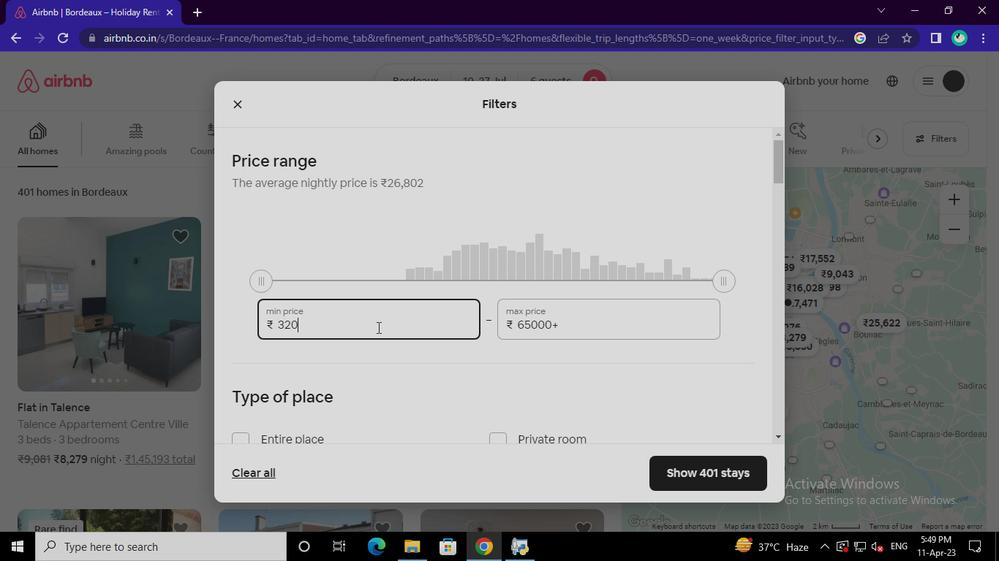 
Action: Keyboard <96>
Screenshot: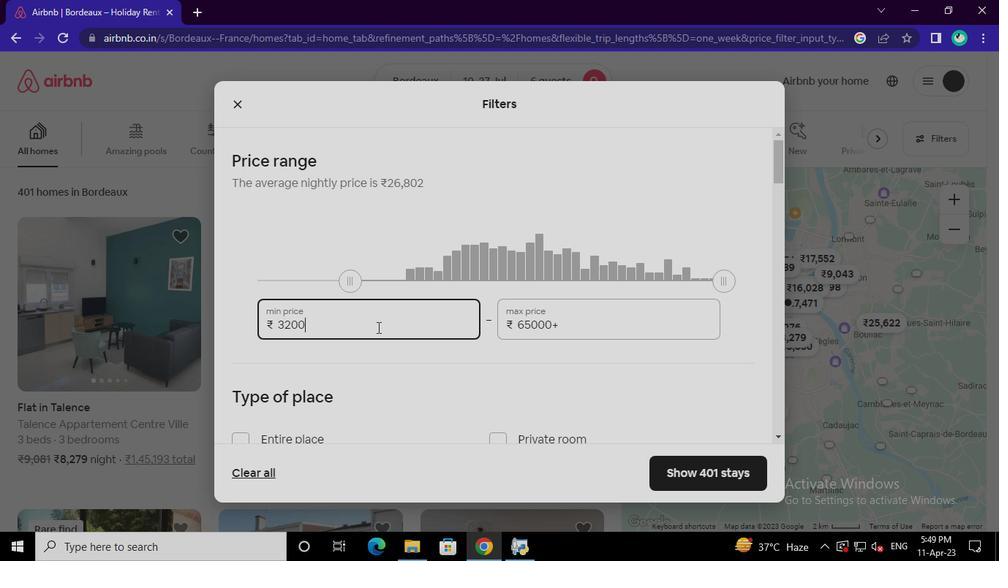 
Action: Mouse moved to (556, 328)
Screenshot: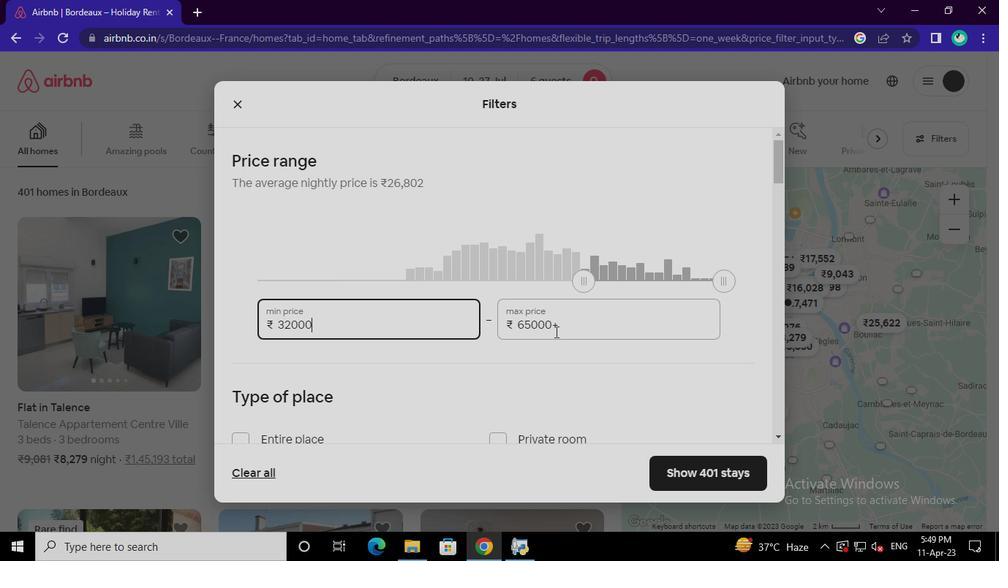 
Action: Mouse pressed left at (556, 328)
Screenshot: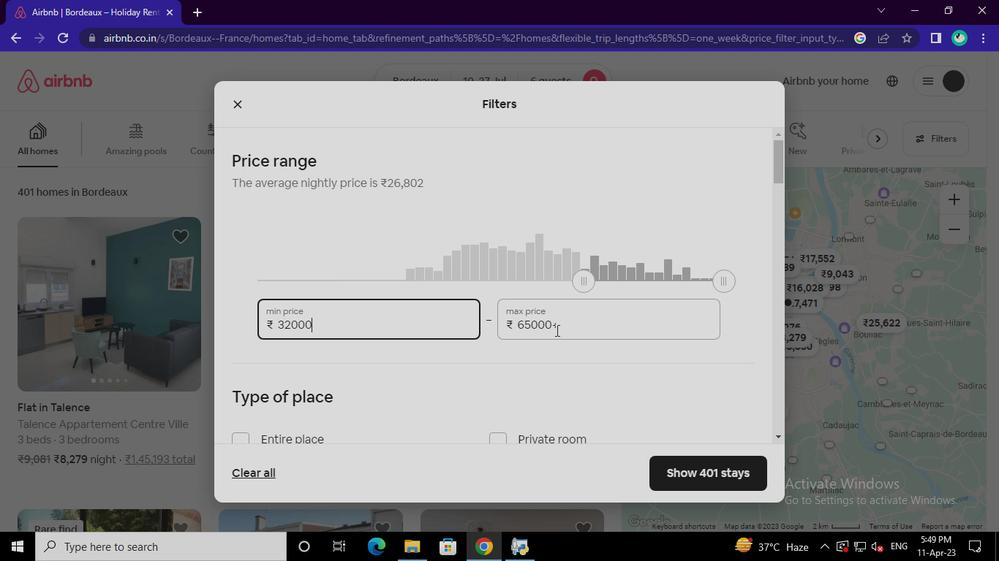 
Action: Mouse moved to (575, 316)
Screenshot: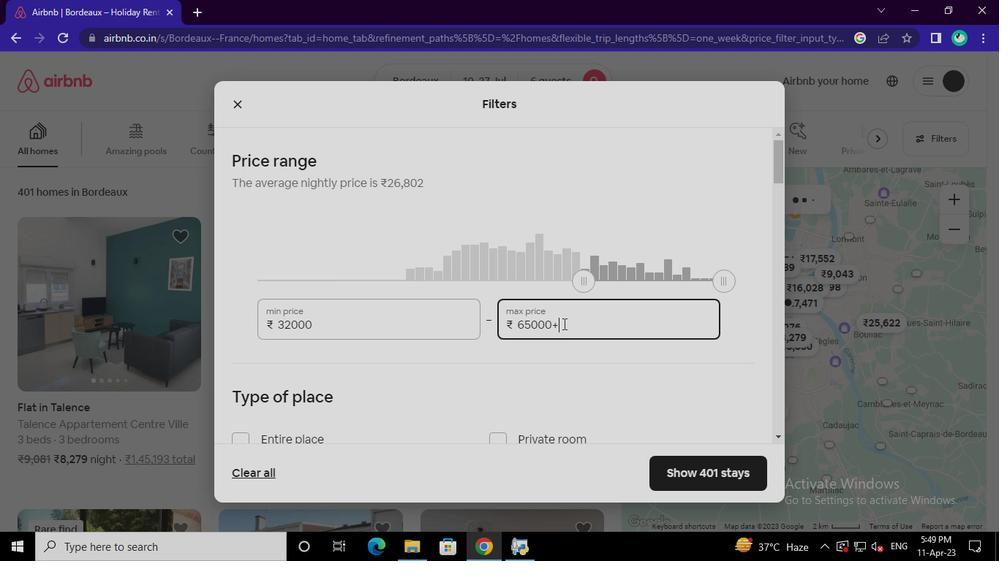 
Action: Keyboard Key.backspace
Screenshot: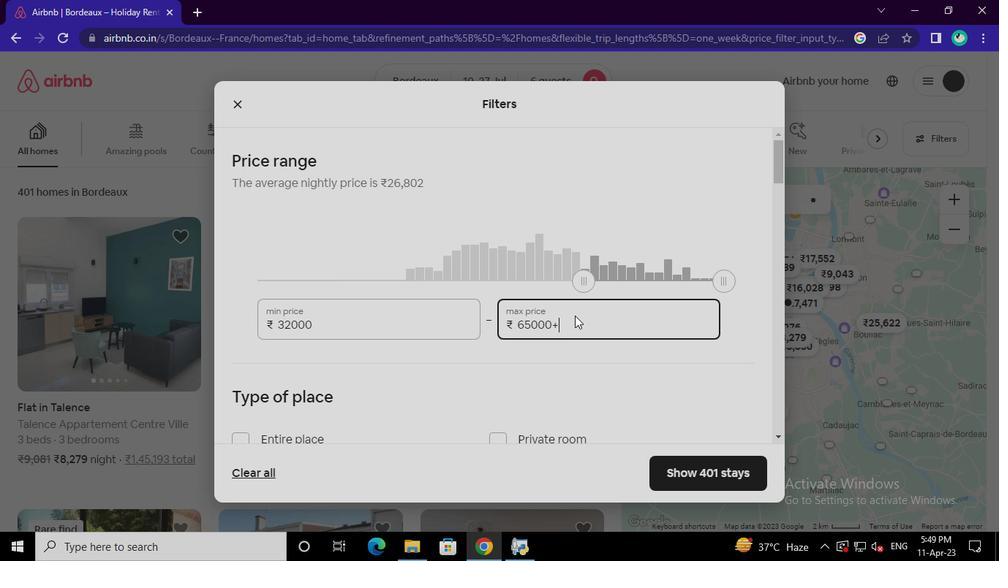 
Action: Keyboard Key.backspace
Screenshot: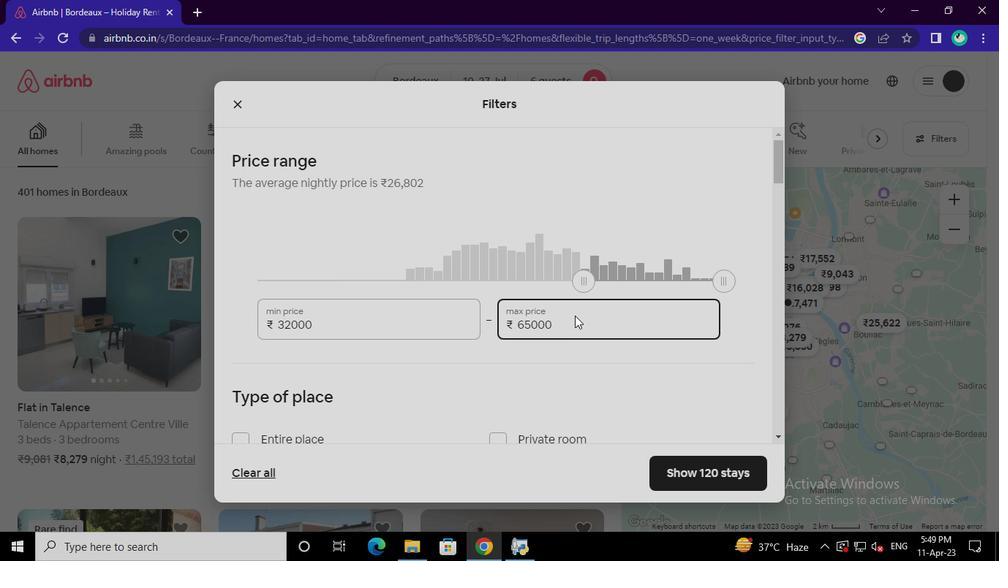 
Action: Keyboard Key.backspace
Screenshot: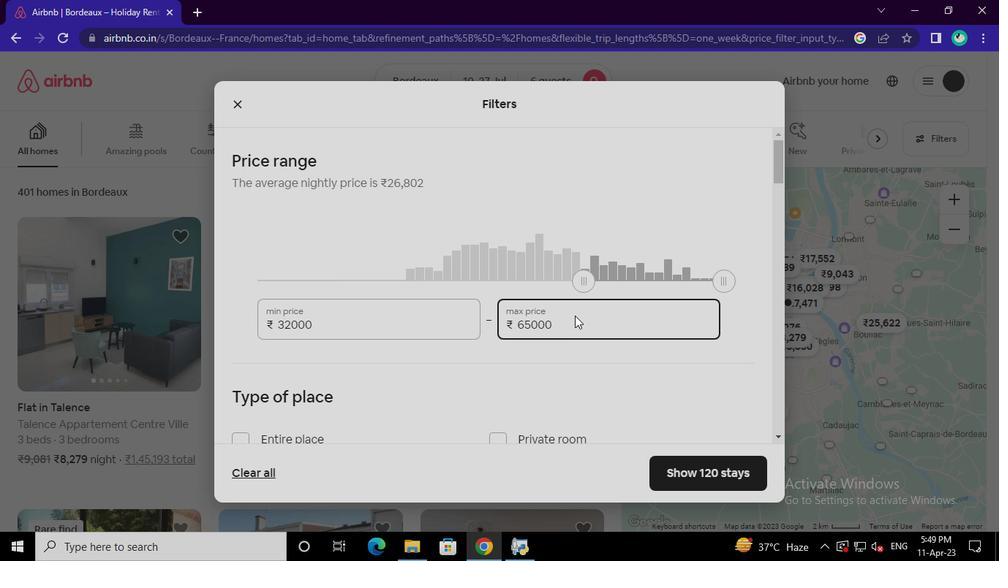 
Action: Keyboard Key.backspace
Screenshot: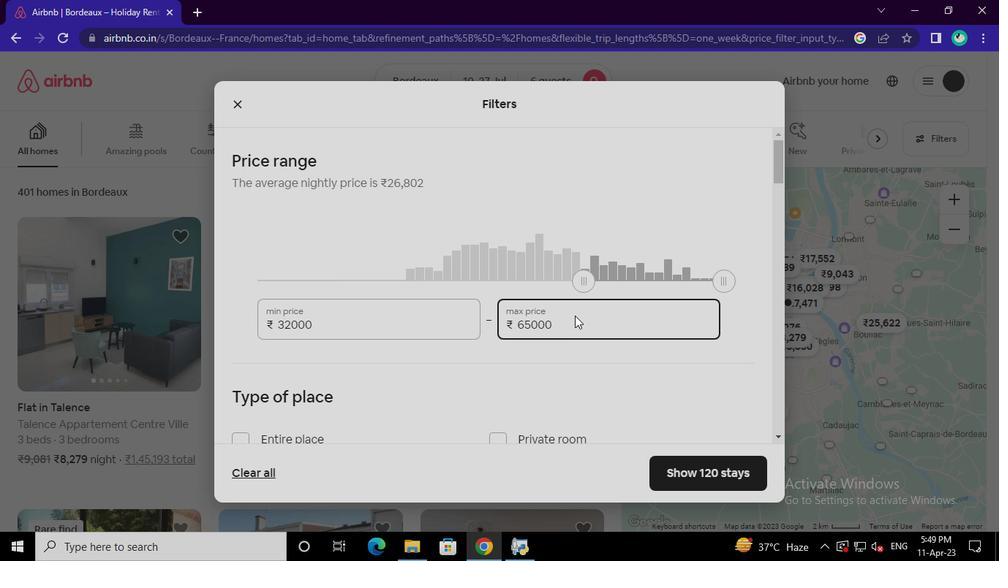 
Action: Keyboard Key.backspace
Screenshot: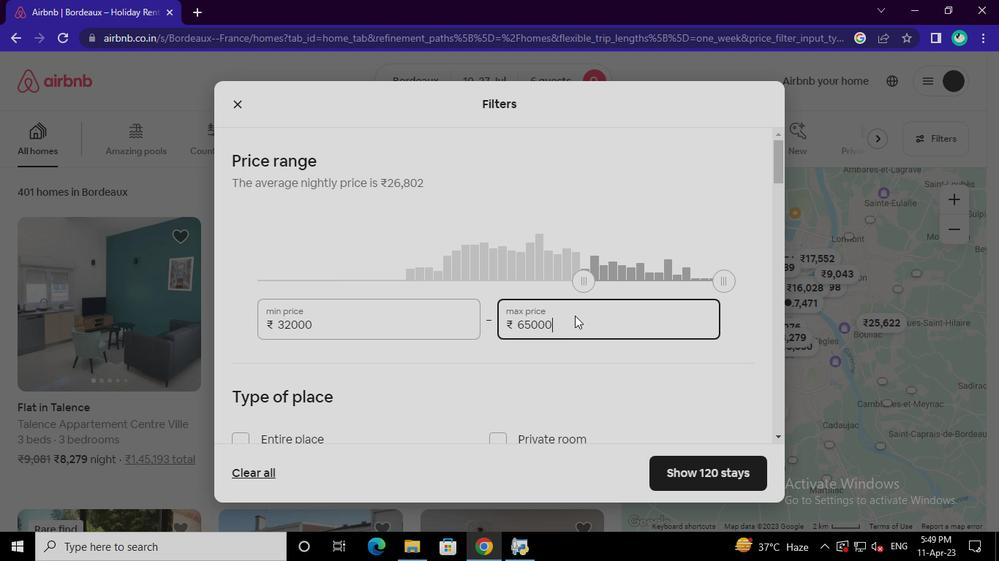 
Action: Keyboard Key.backspace
Screenshot: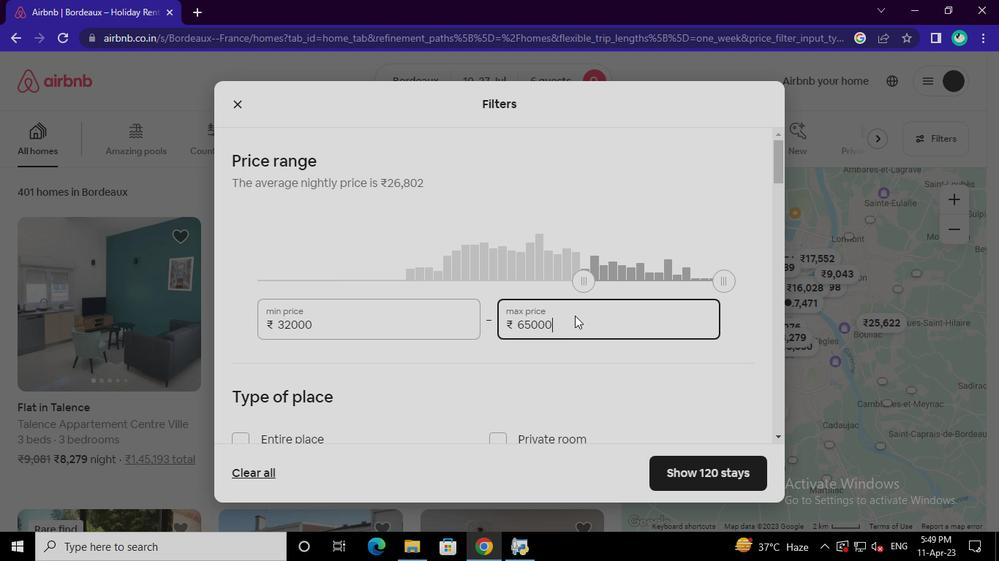 
Action: Keyboard Key.backspace
Screenshot: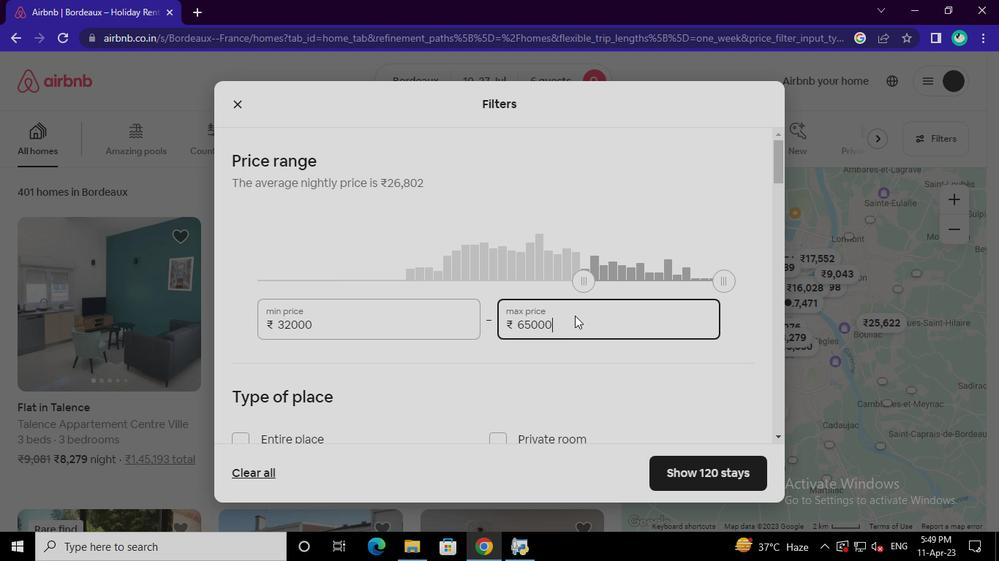 
Action: Keyboard Key.backspace
Screenshot: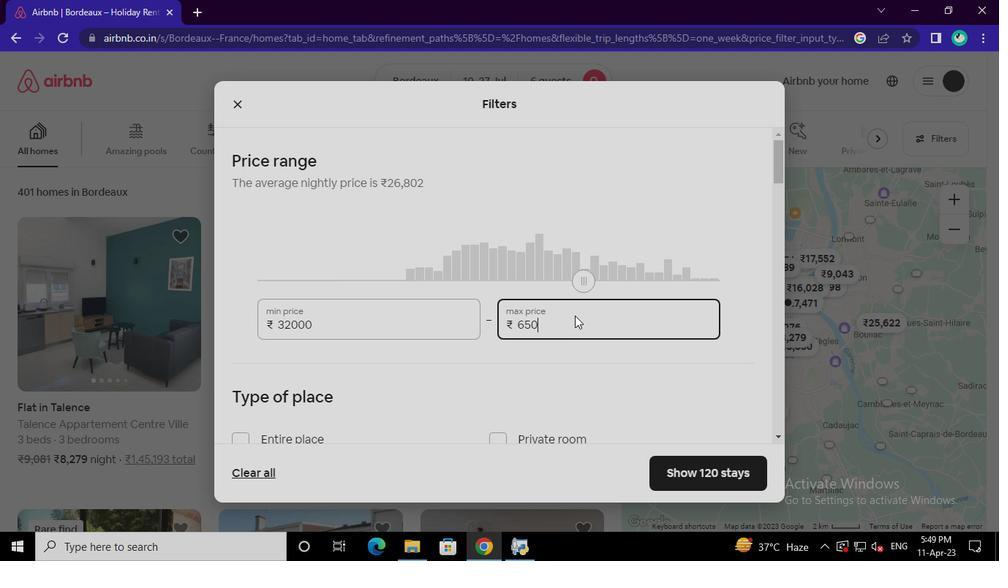 
Action: Keyboard Key.backspace
Screenshot: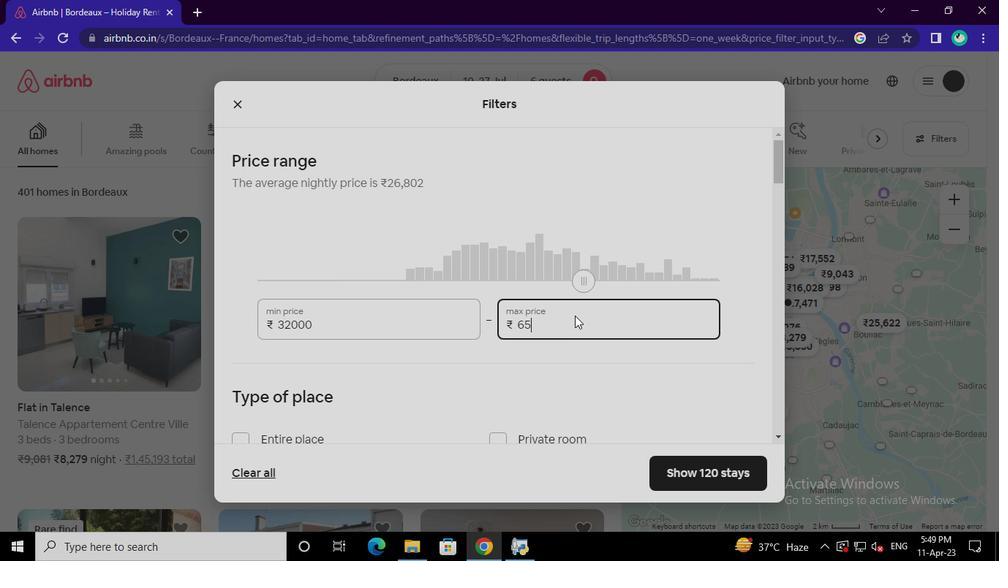 
Action: Keyboard Key.backspace
Screenshot: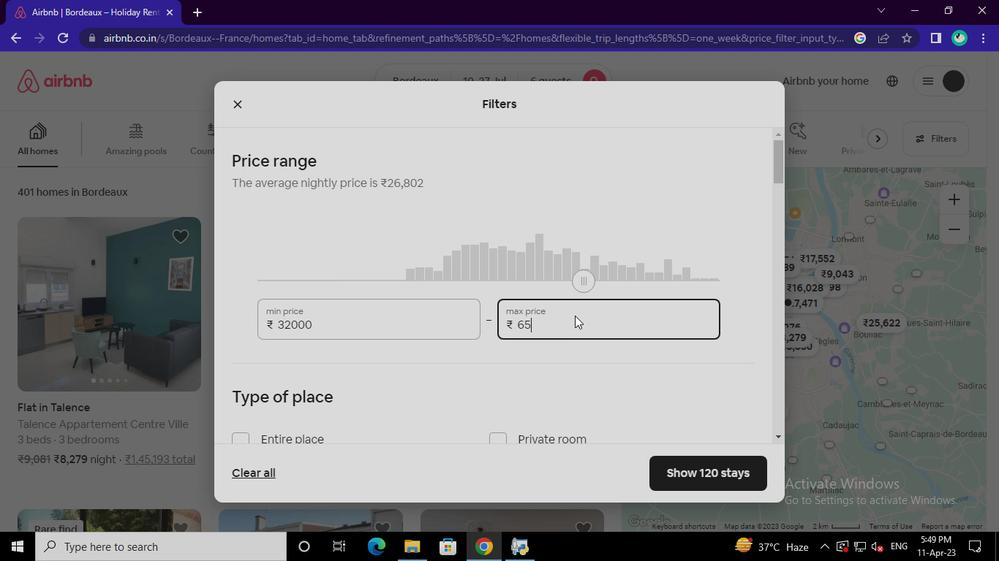 
Action: Keyboard Key.backspace
Screenshot: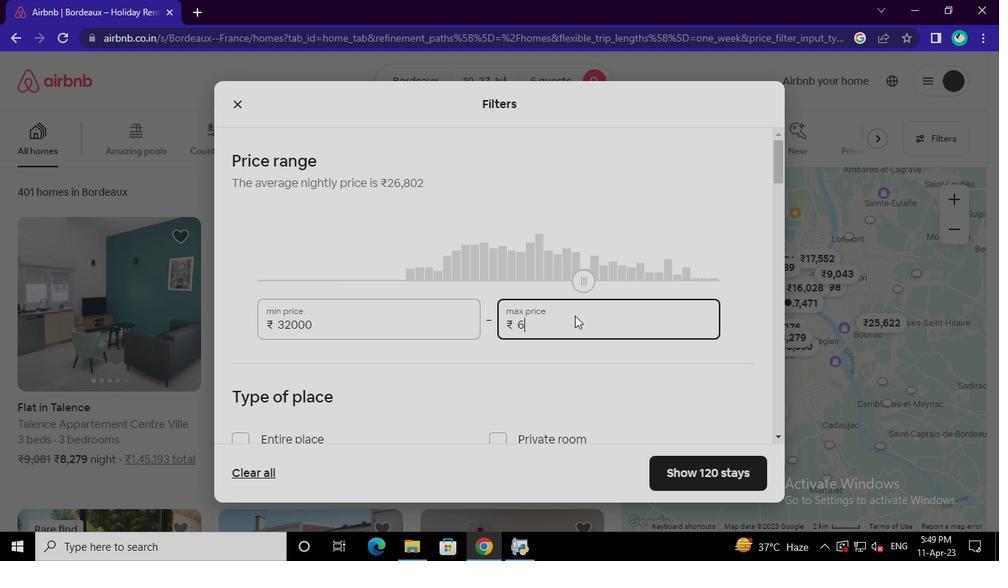 
Action: Keyboard Key.backspace
Screenshot: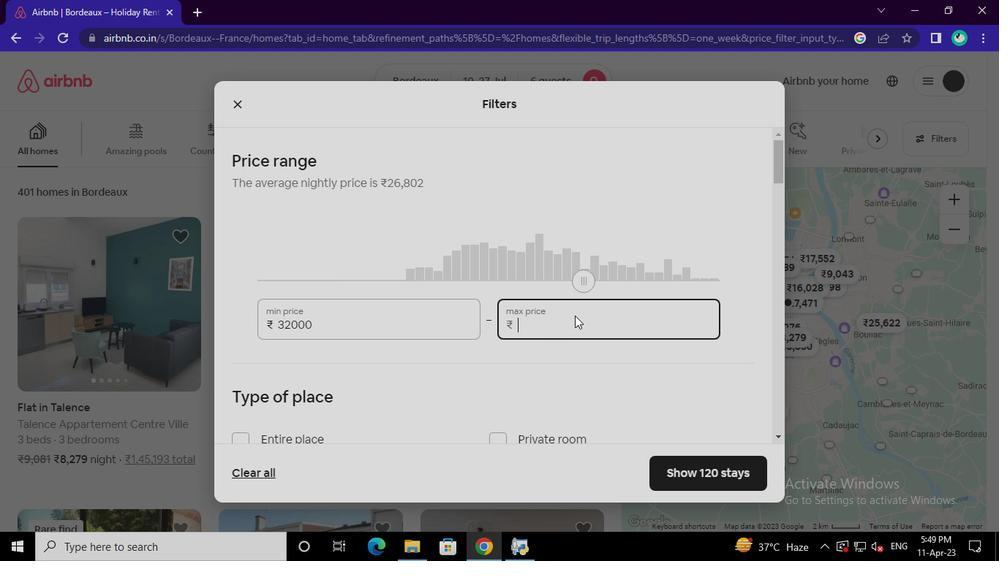 
Action: Keyboard Key.backspace
Screenshot: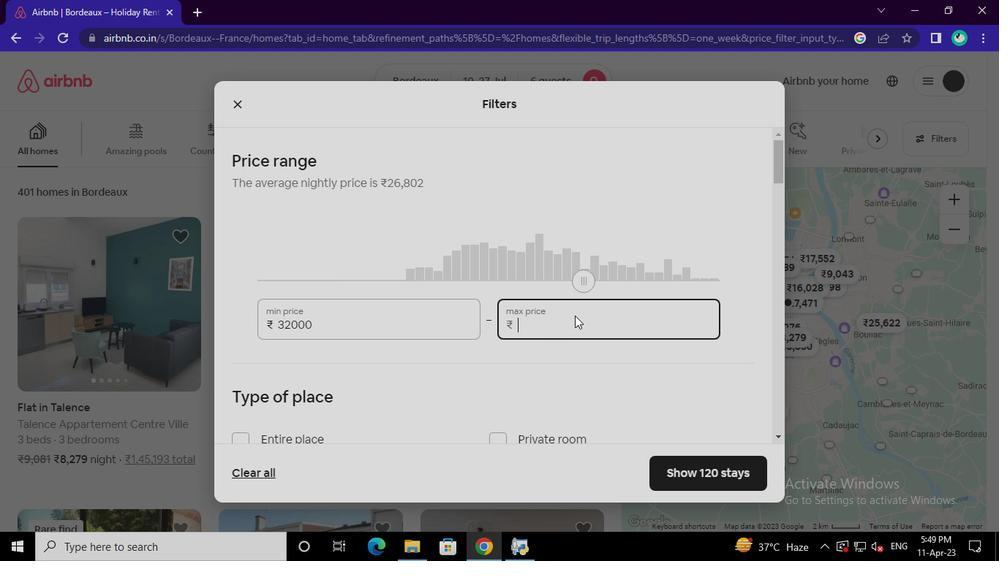 
Action: Keyboard Key.backspace
Screenshot: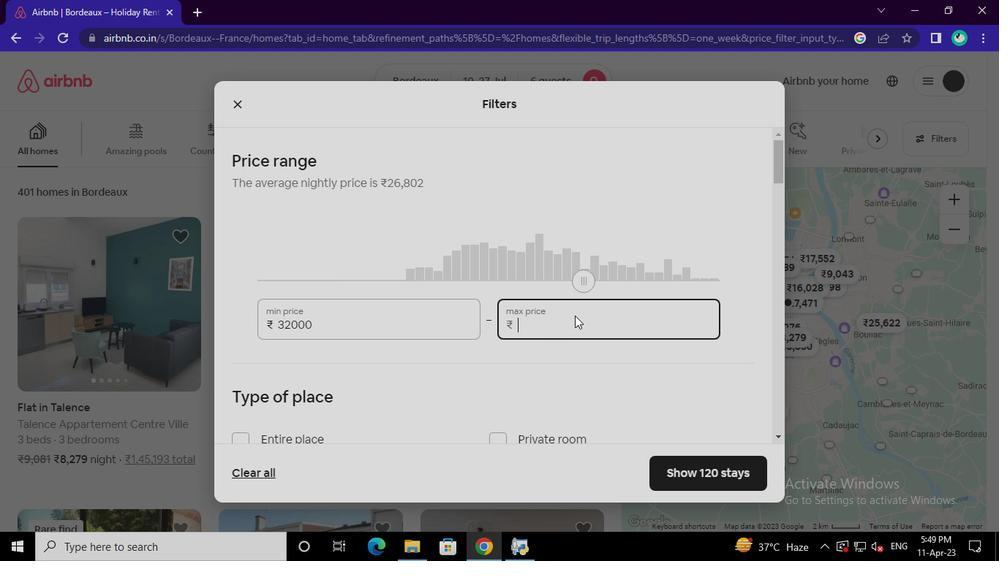 
Action: Keyboard <100>
Screenshot: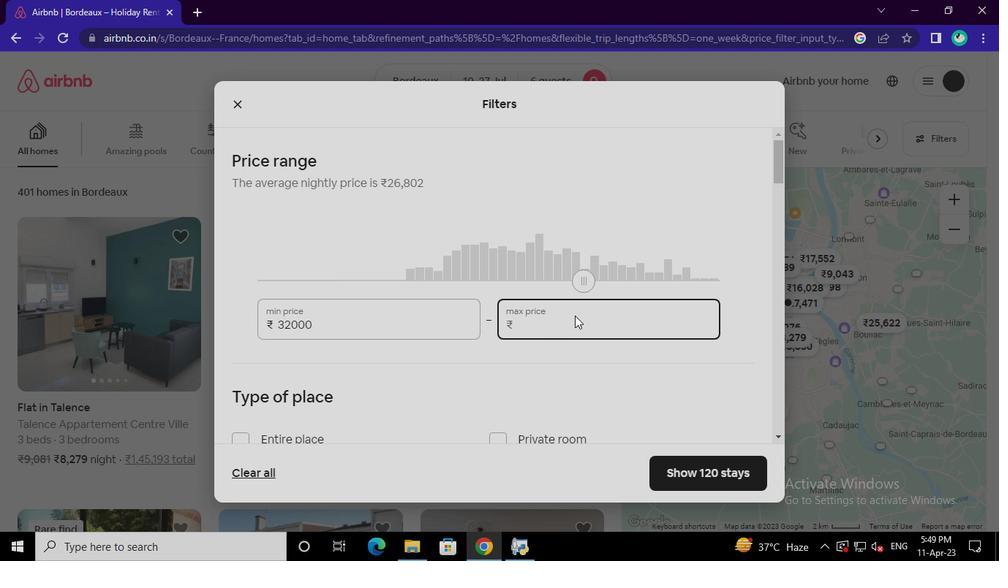 
Action: Keyboard <96>
Screenshot: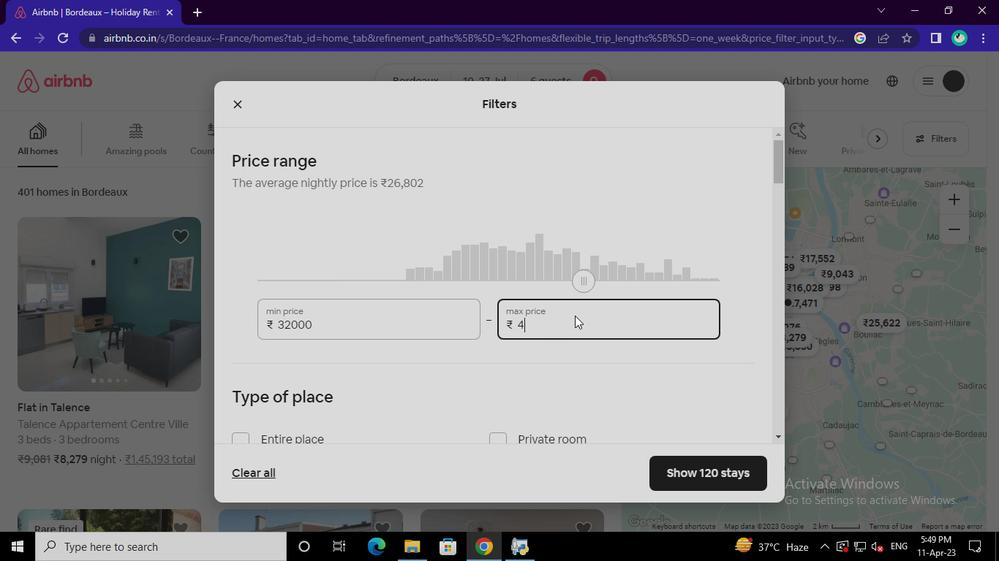 
Action: Keyboard <96>
Screenshot: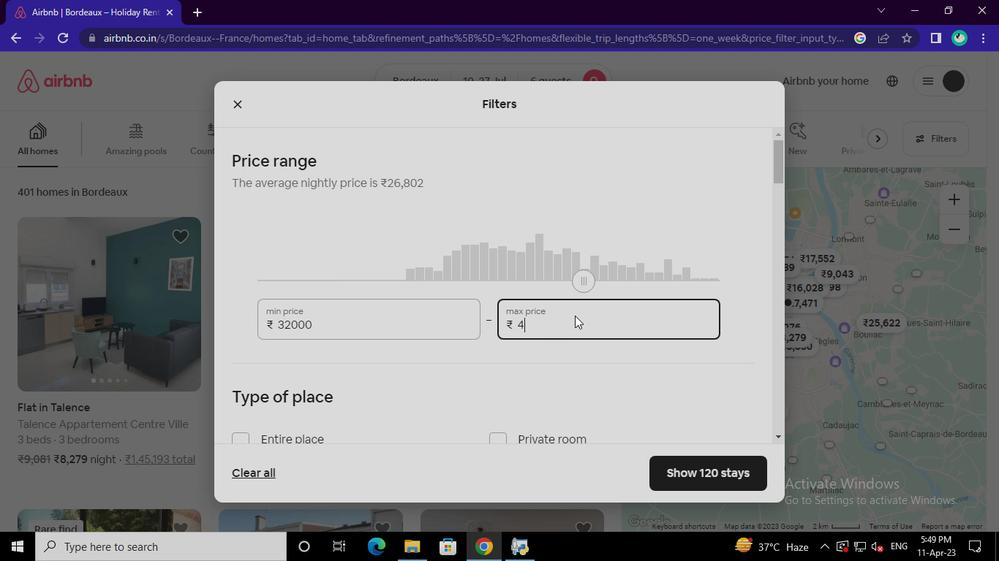 
Action: Keyboard <96>
Screenshot: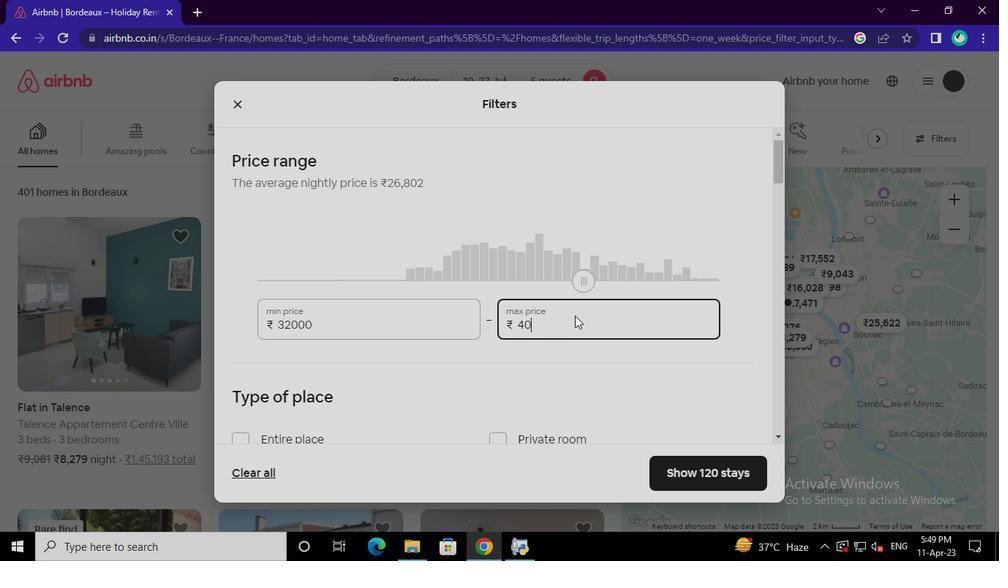 
Action: Keyboard <96>
Screenshot: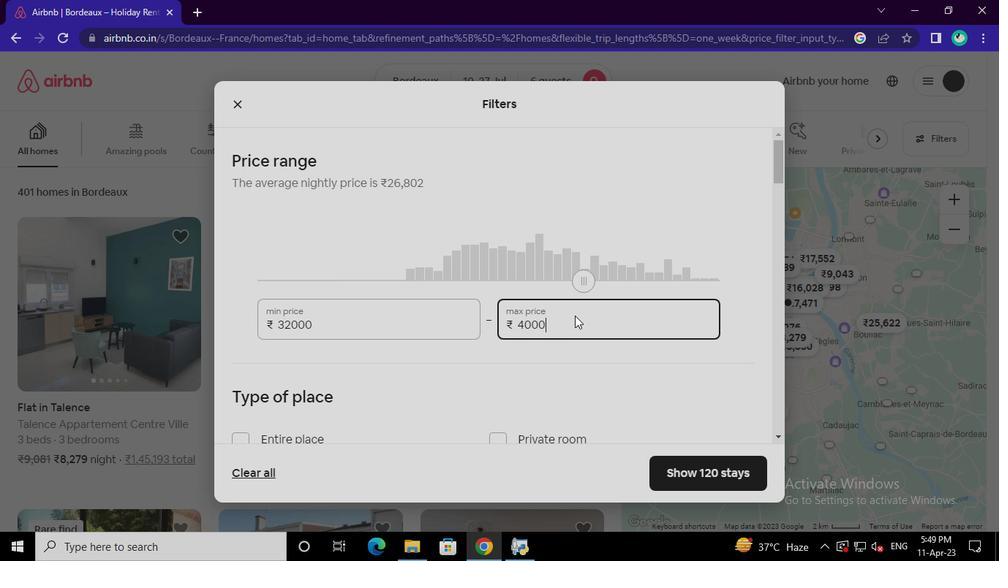 
Action: Mouse moved to (236, 292)
Screenshot: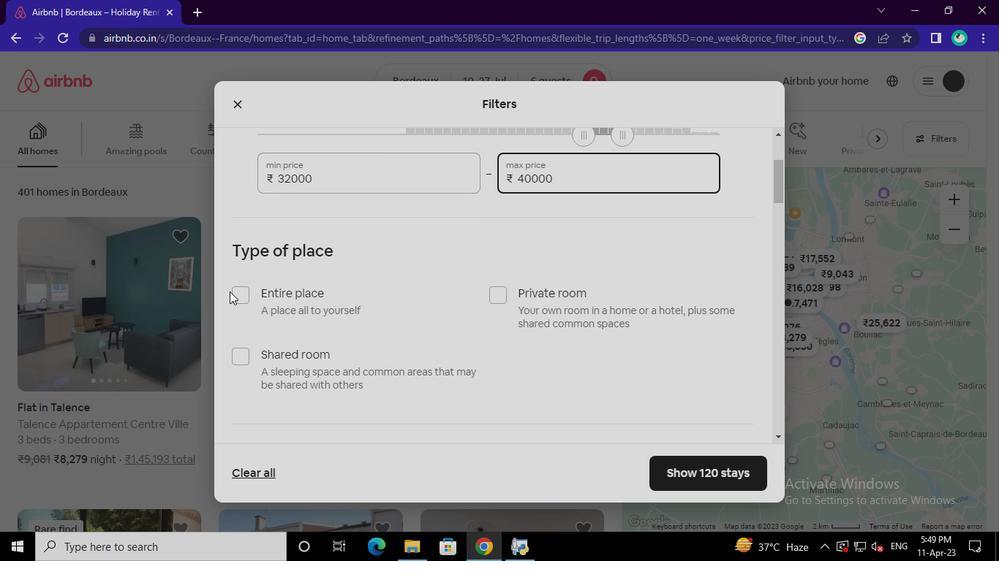 
Action: Mouse pressed left at (236, 292)
Screenshot: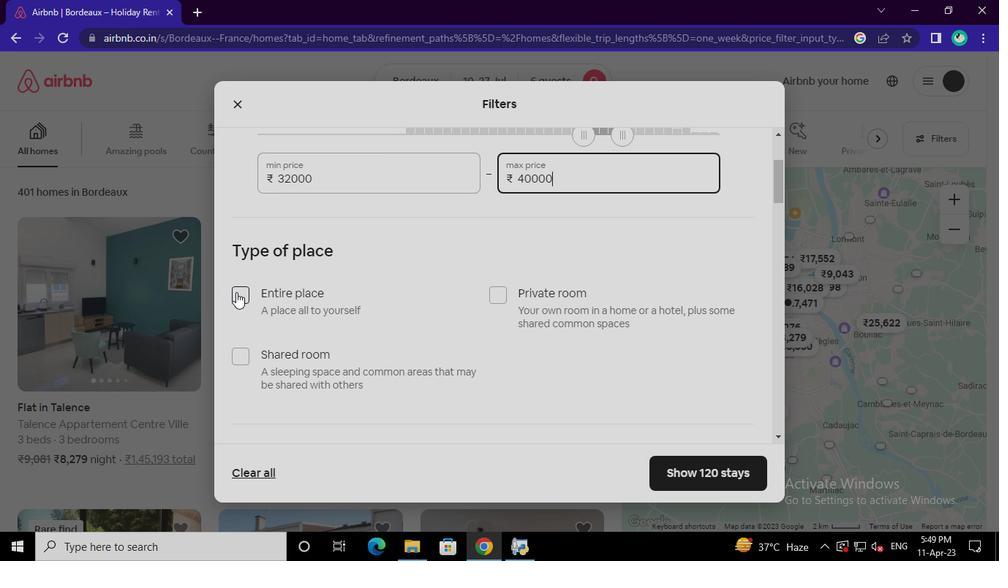 
Action: Mouse moved to (302, 353)
Screenshot: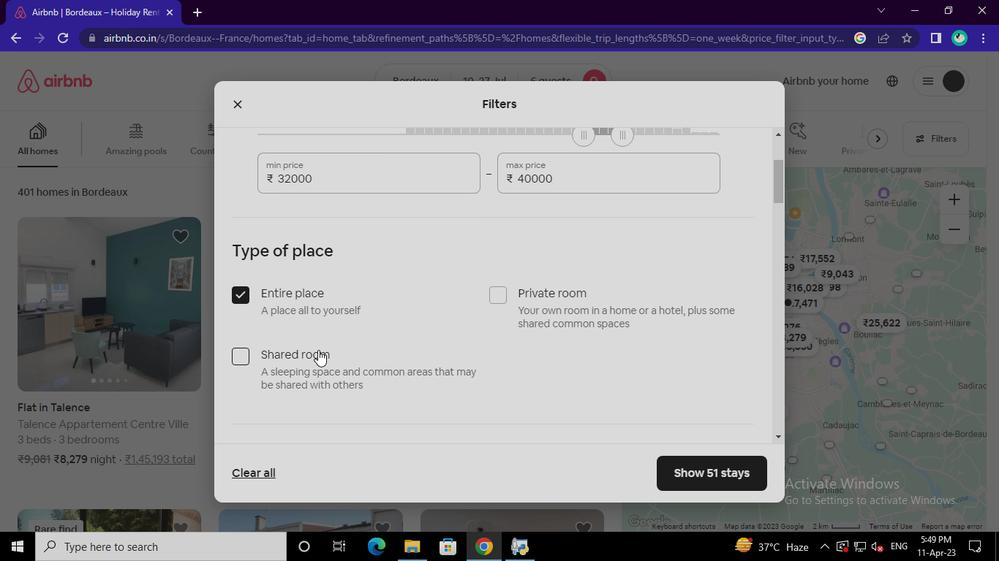 
Action: Mouse pressed left at (302, 353)
Screenshot: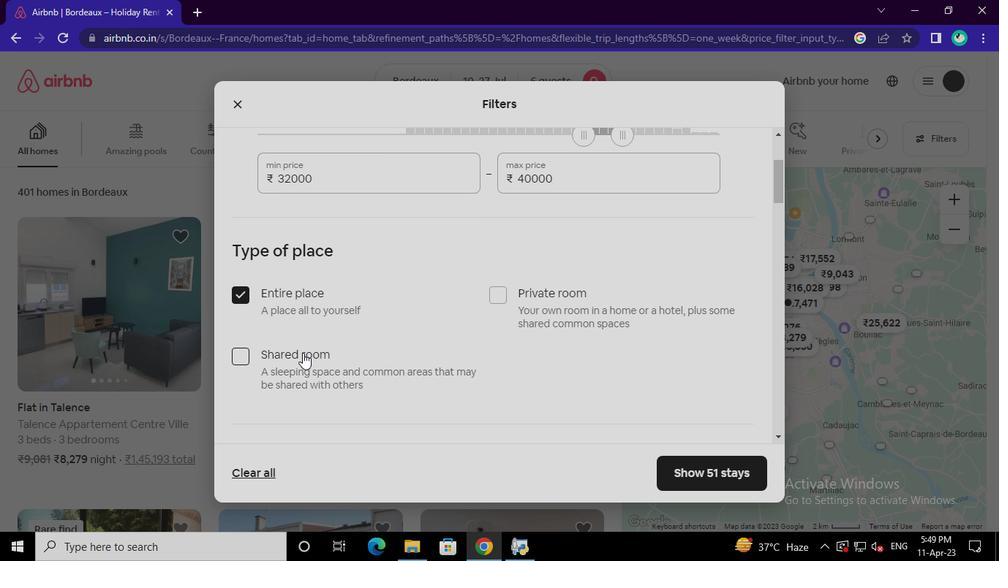 
Action: Mouse moved to (411, 387)
Screenshot: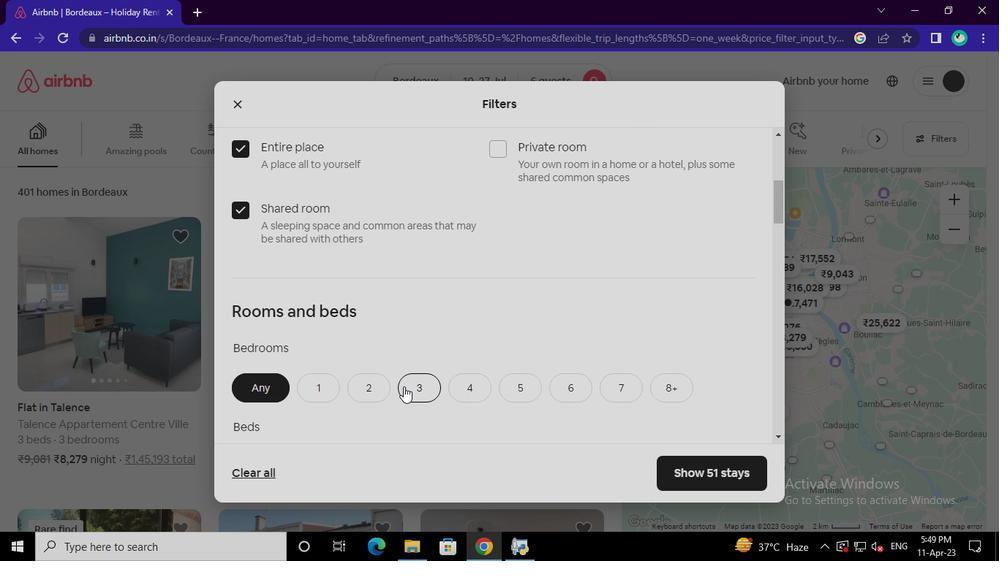 
Action: Mouse pressed left at (411, 387)
Screenshot: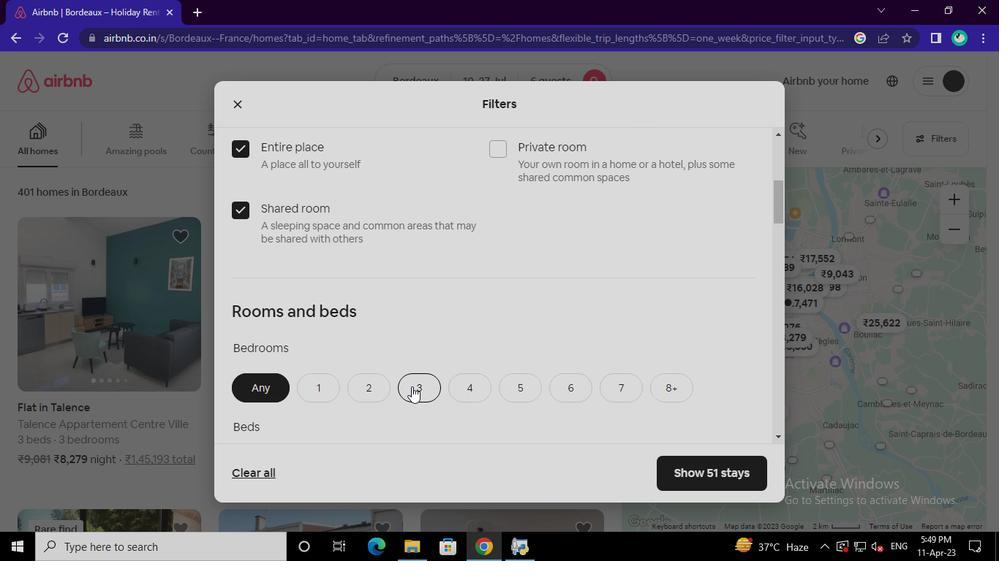 
Action: Mouse moved to (579, 322)
Screenshot: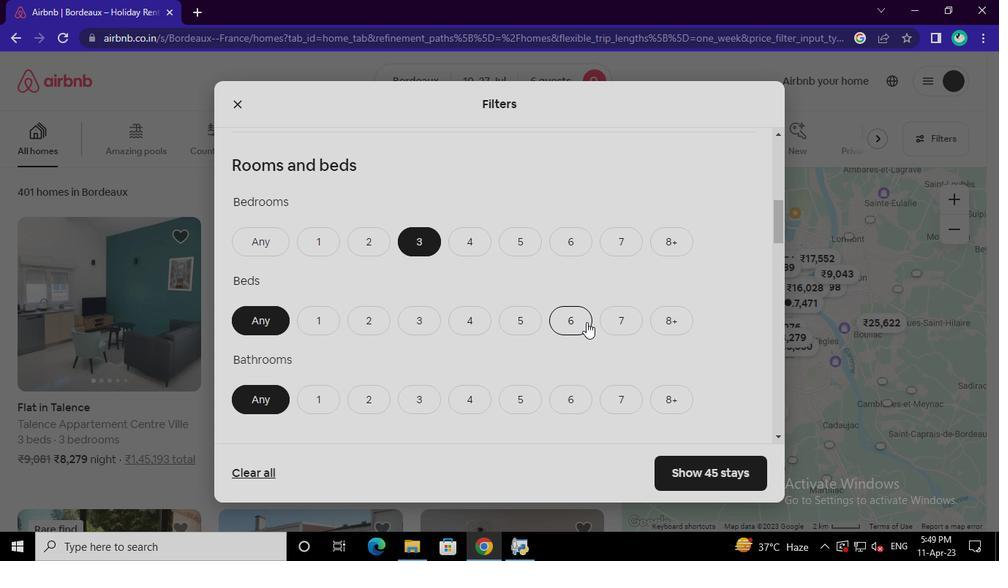
Action: Mouse pressed left at (579, 322)
Screenshot: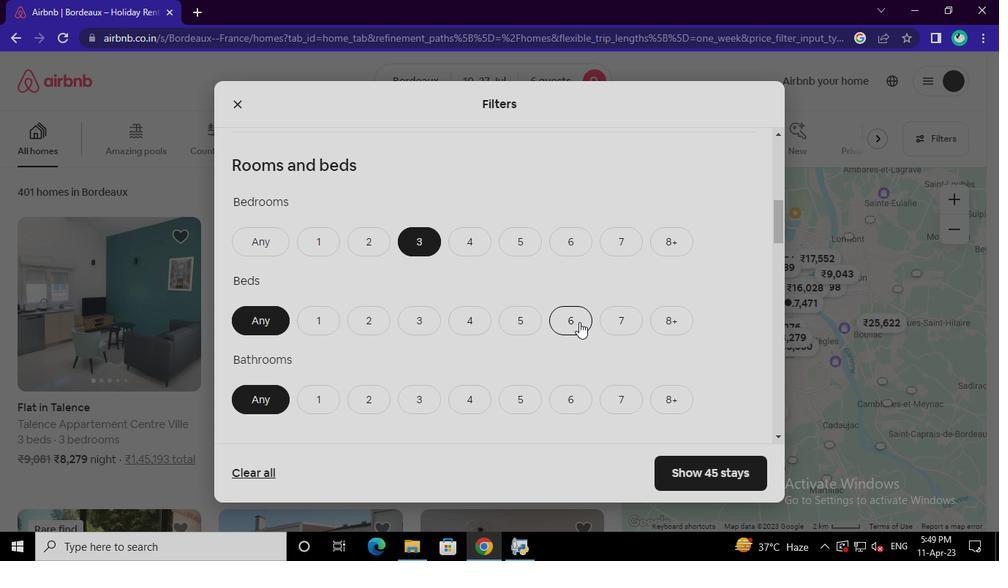 
Action: Mouse moved to (329, 325)
Screenshot: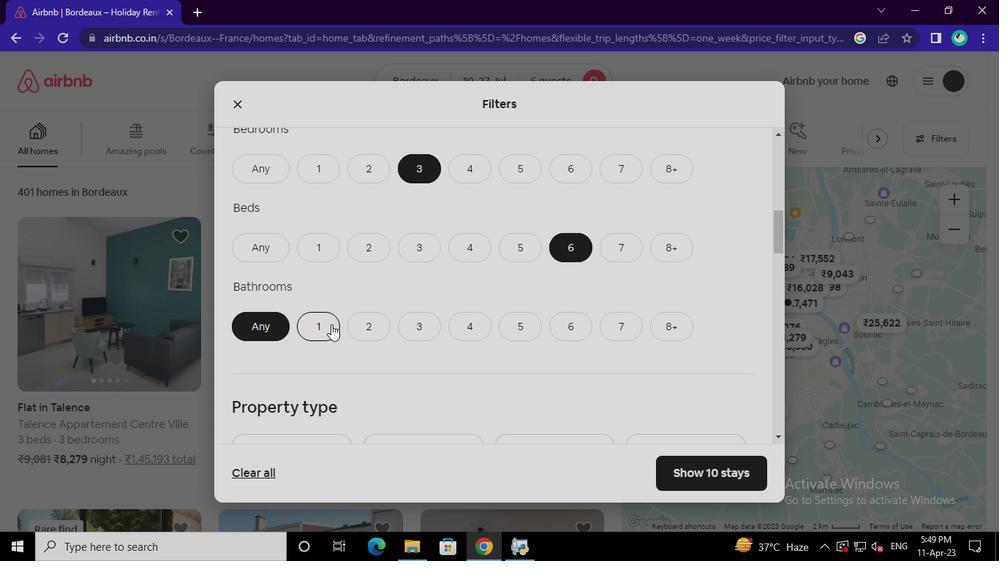 
Action: Mouse pressed left at (329, 325)
Screenshot: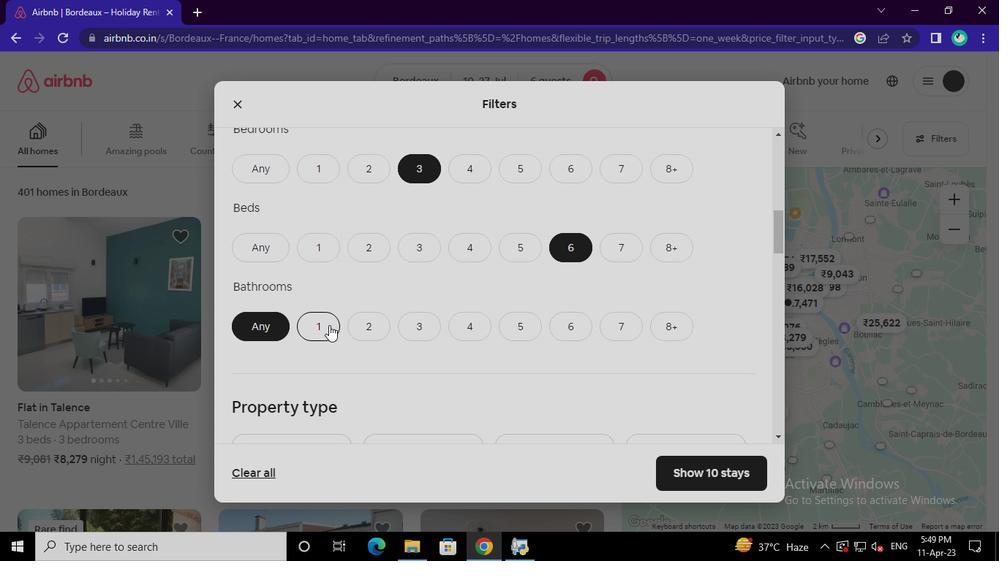 
Action: Mouse moved to (530, 336)
Screenshot: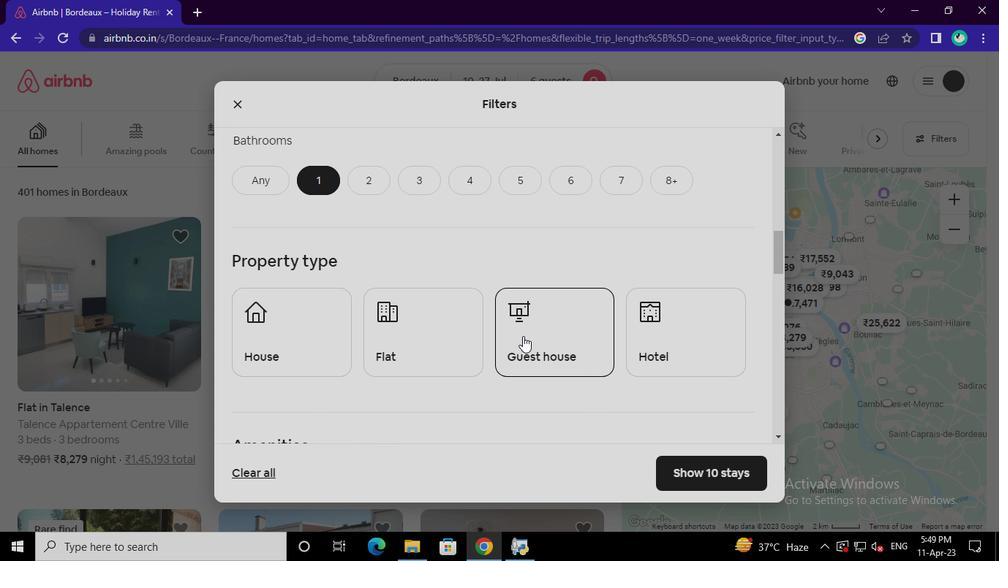 
Action: Mouse pressed left at (530, 336)
Screenshot: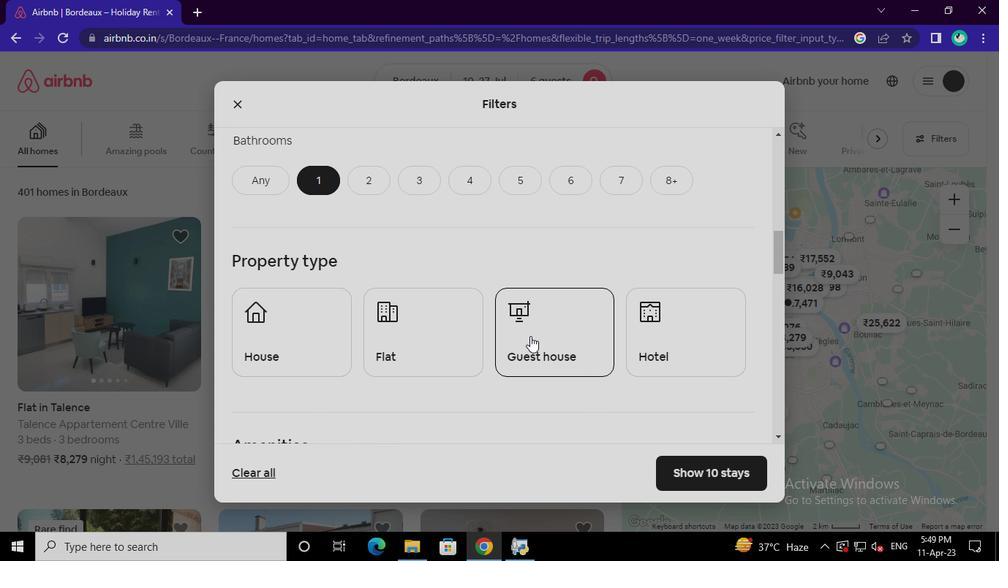 
Action: Mouse moved to (268, 406)
Screenshot: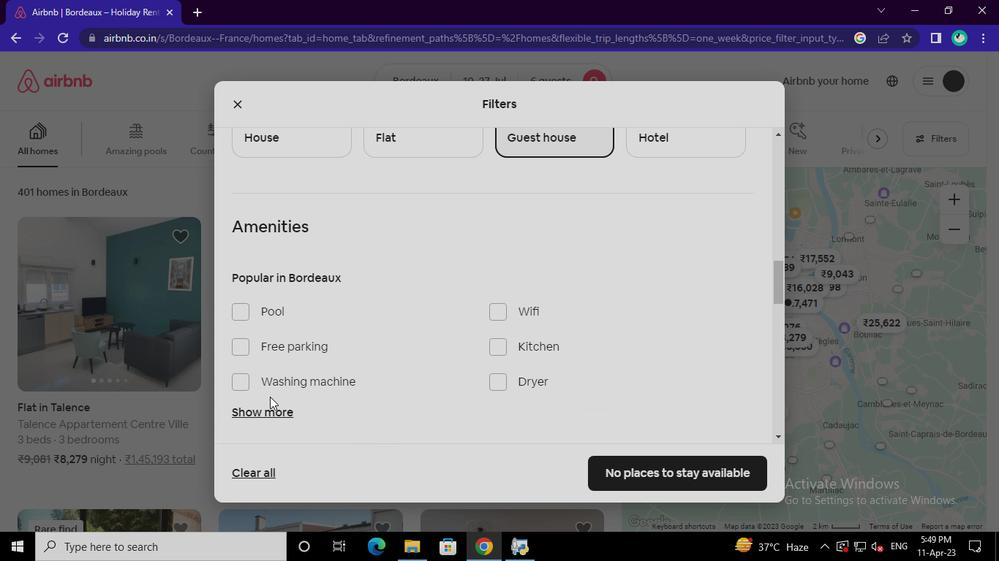 
Action: Mouse pressed left at (268, 406)
Screenshot: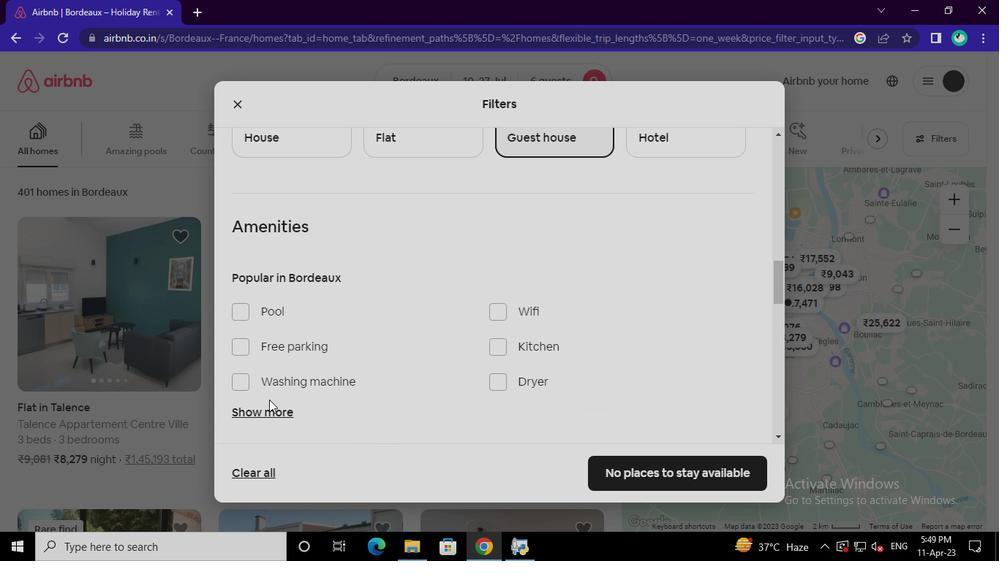 
Action: Mouse moved to (499, 152)
Screenshot: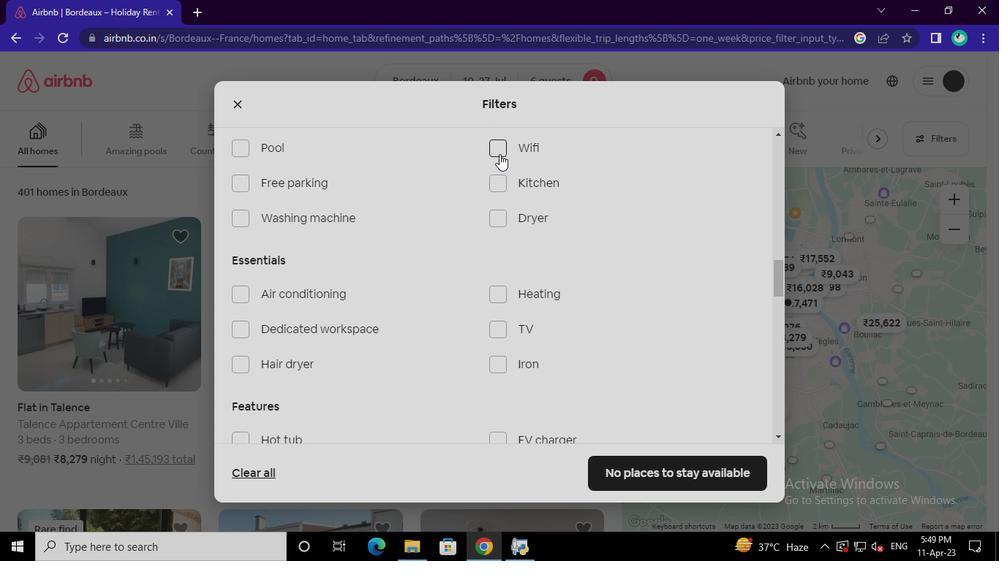 
Action: Mouse pressed left at (499, 152)
Screenshot: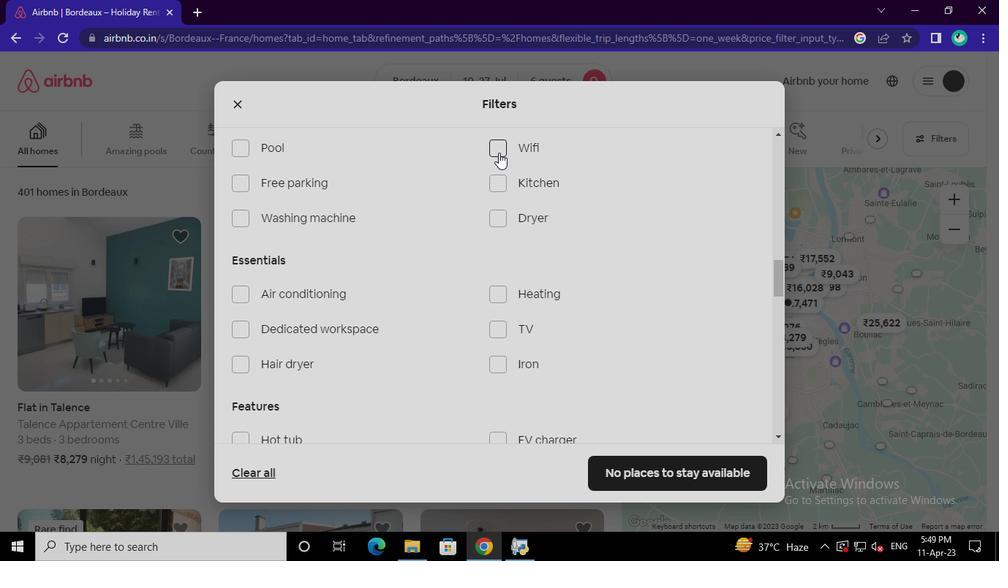 
Action: Mouse moved to (270, 149)
Screenshot: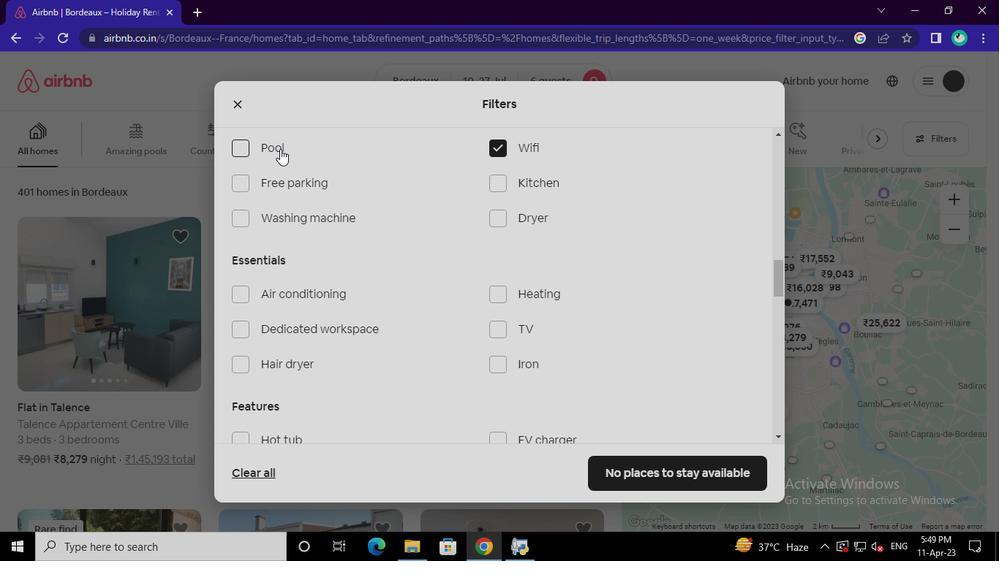 
Action: Mouse pressed left at (270, 149)
Screenshot: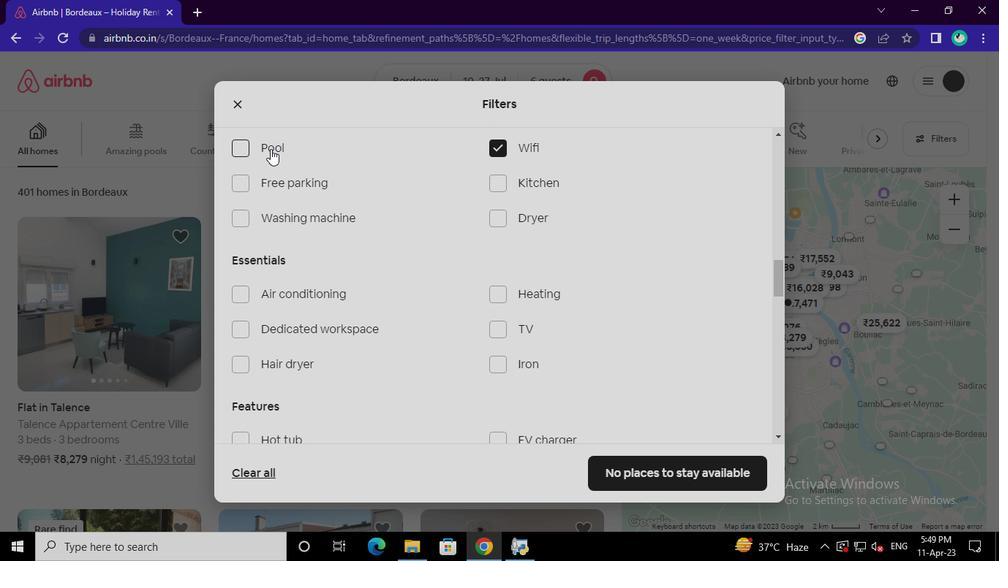 
Action: Mouse moved to (287, 180)
Screenshot: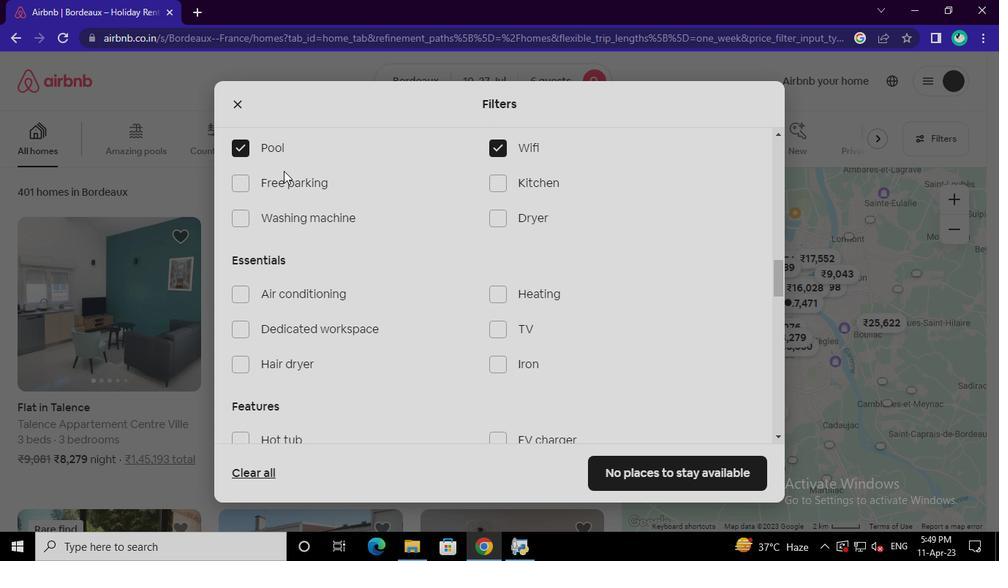 
Action: Mouse pressed left at (287, 180)
Screenshot: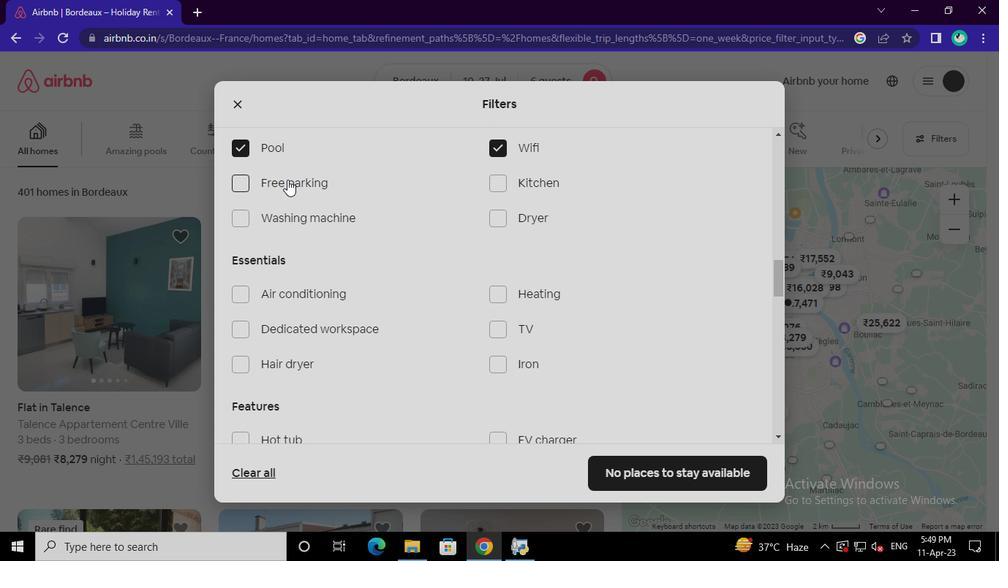 
Action: Mouse moved to (508, 330)
Screenshot: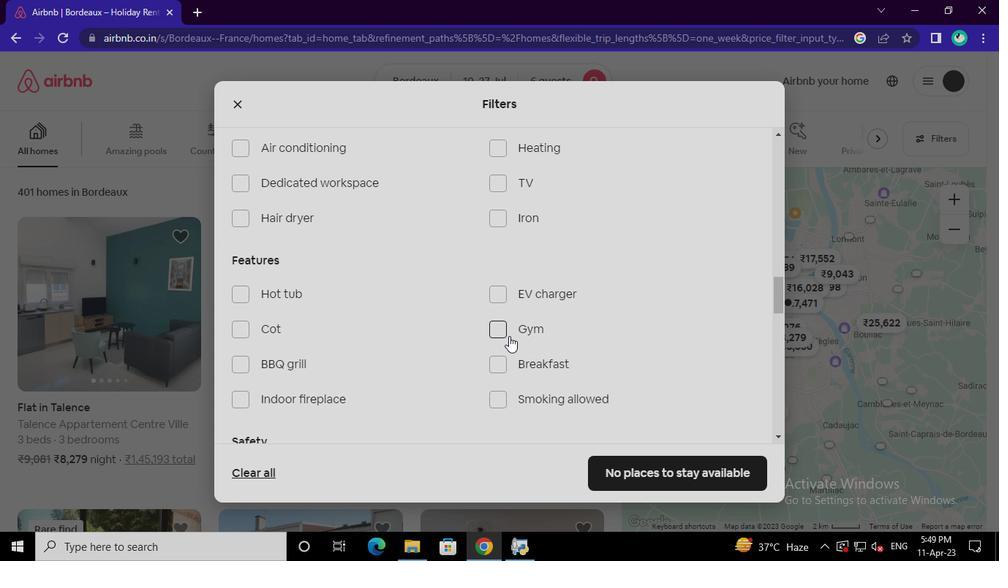 
Action: Mouse pressed left at (508, 330)
Screenshot: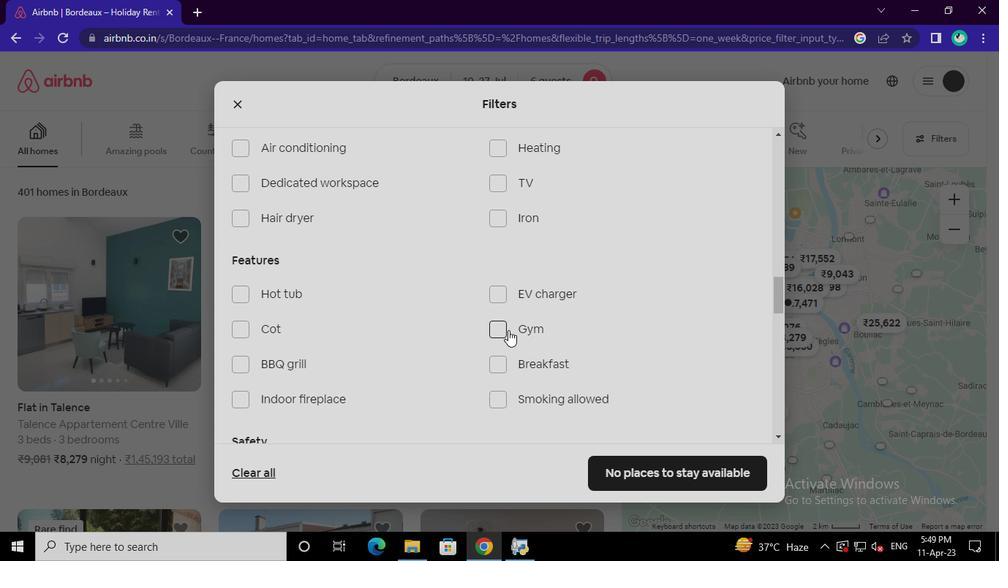 
Action: Mouse moved to (511, 362)
Screenshot: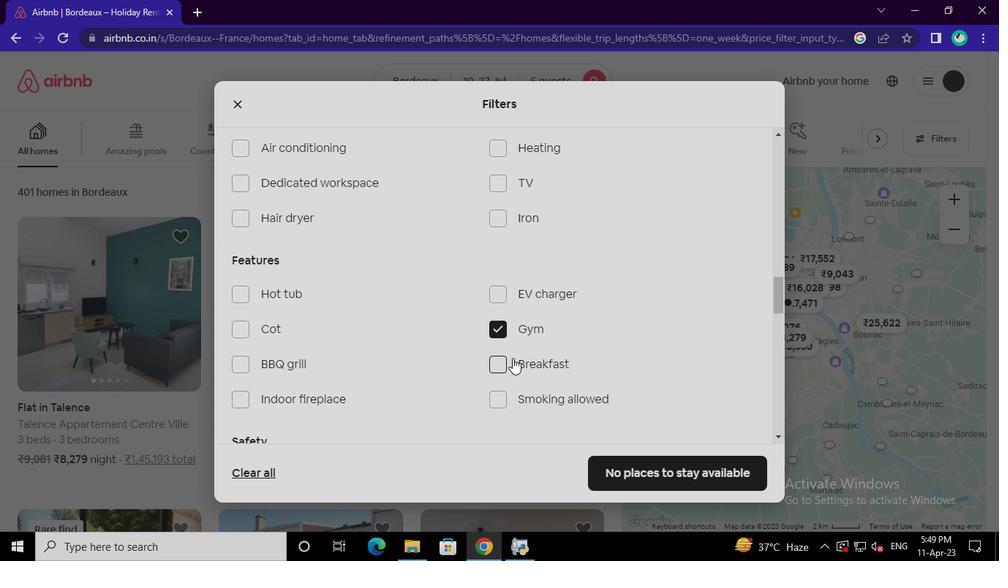 
Action: Mouse pressed left at (511, 362)
Screenshot: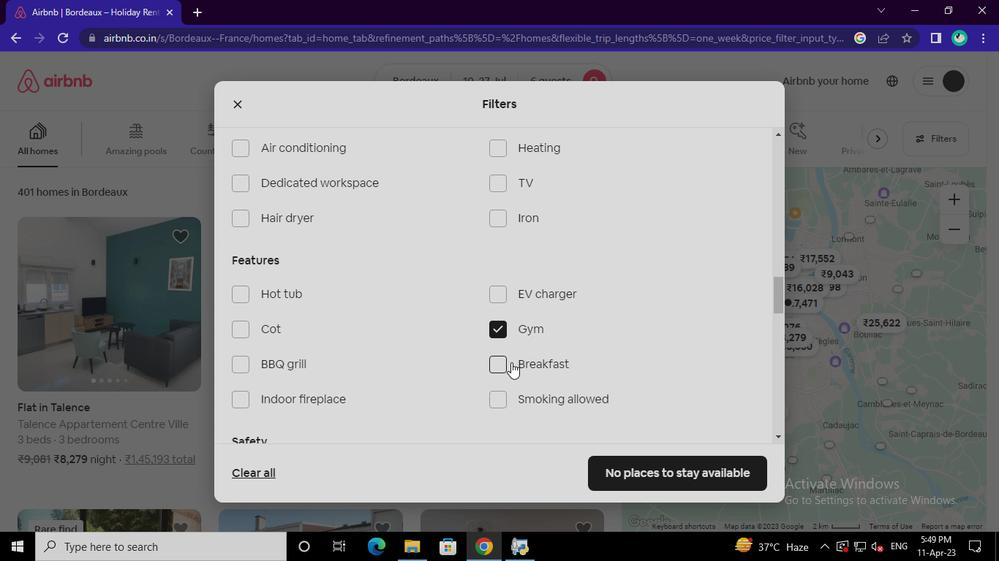 
Action: Mouse moved to (507, 399)
Screenshot: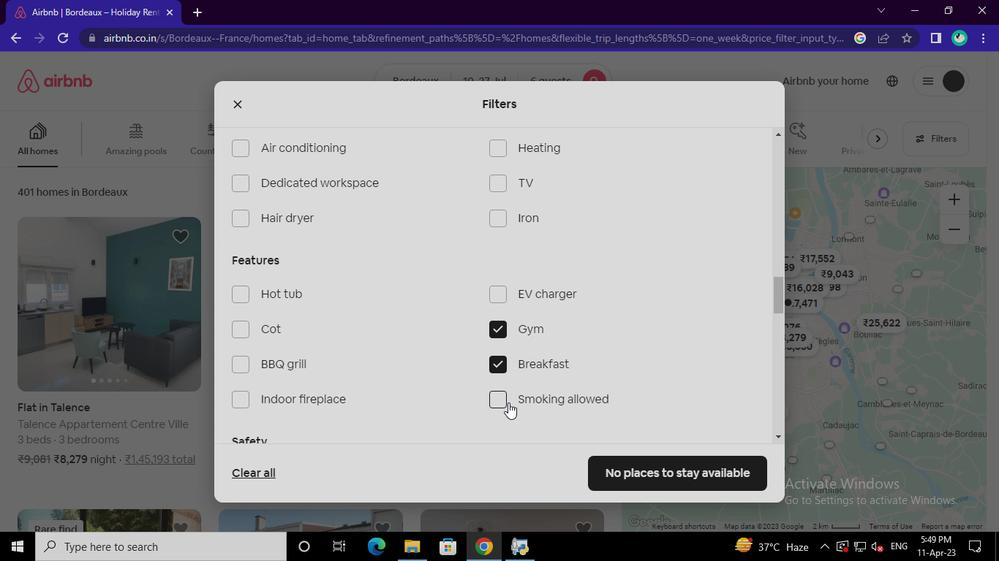 
Action: Mouse pressed left at (507, 399)
Screenshot: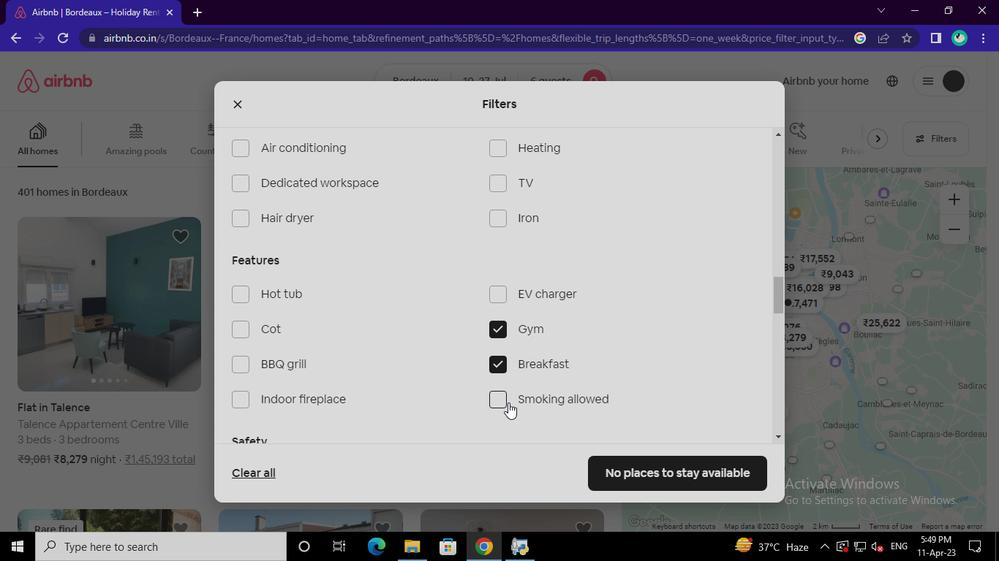 
Action: Mouse moved to (731, 382)
Screenshot: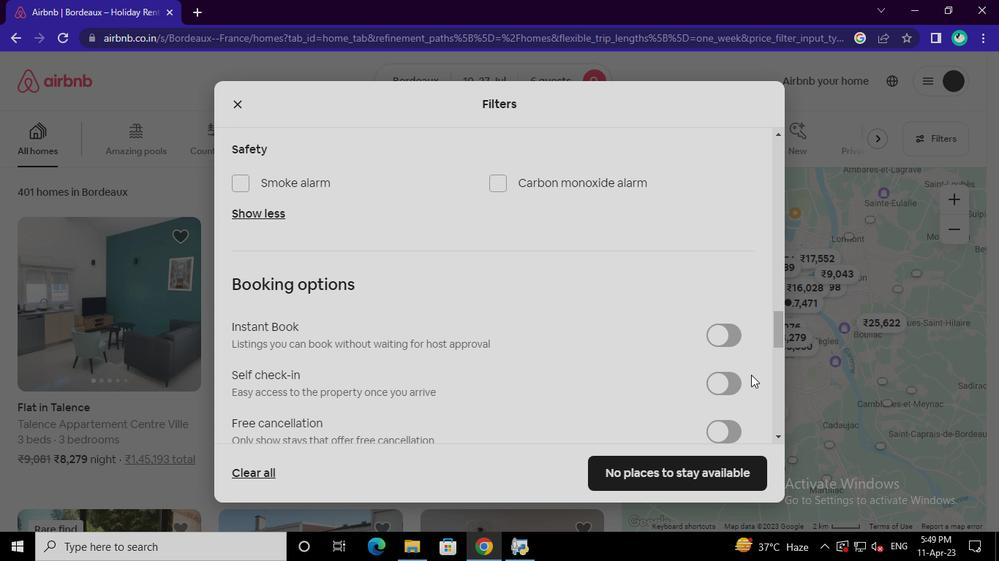 
Action: Mouse pressed left at (731, 382)
Screenshot: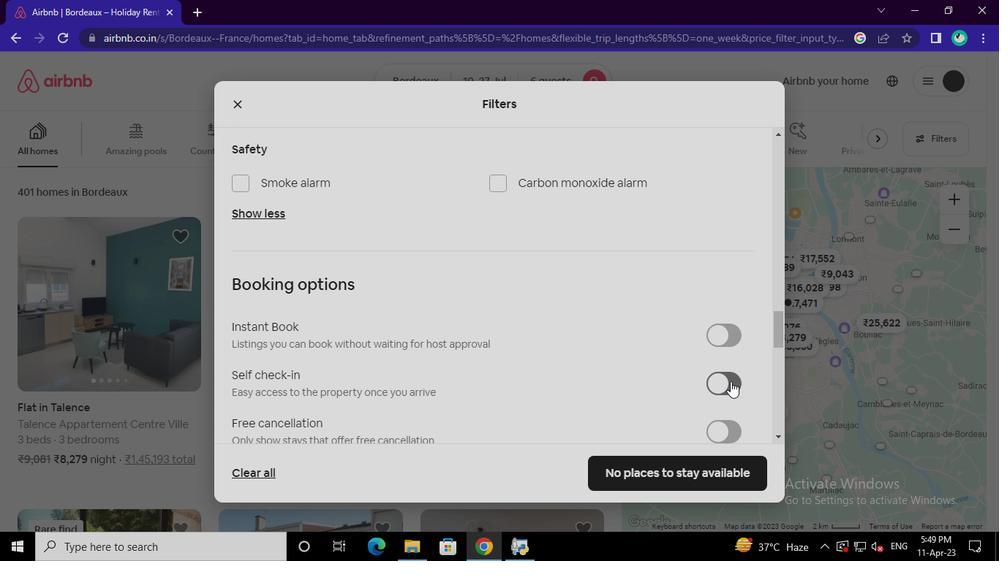 
Action: Mouse moved to (267, 338)
Screenshot: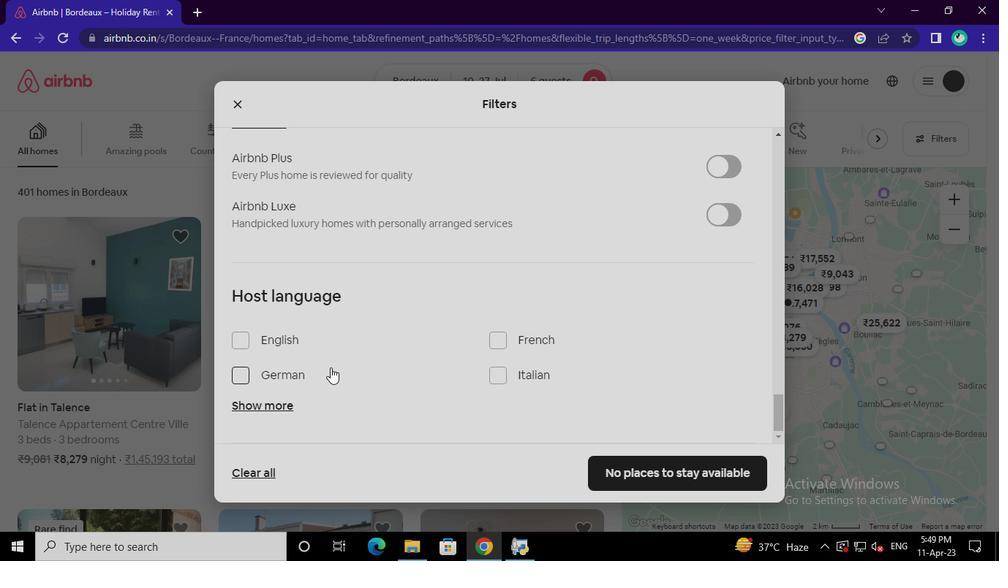 
Action: Mouse pressed left at (267, 338)
Screenshot: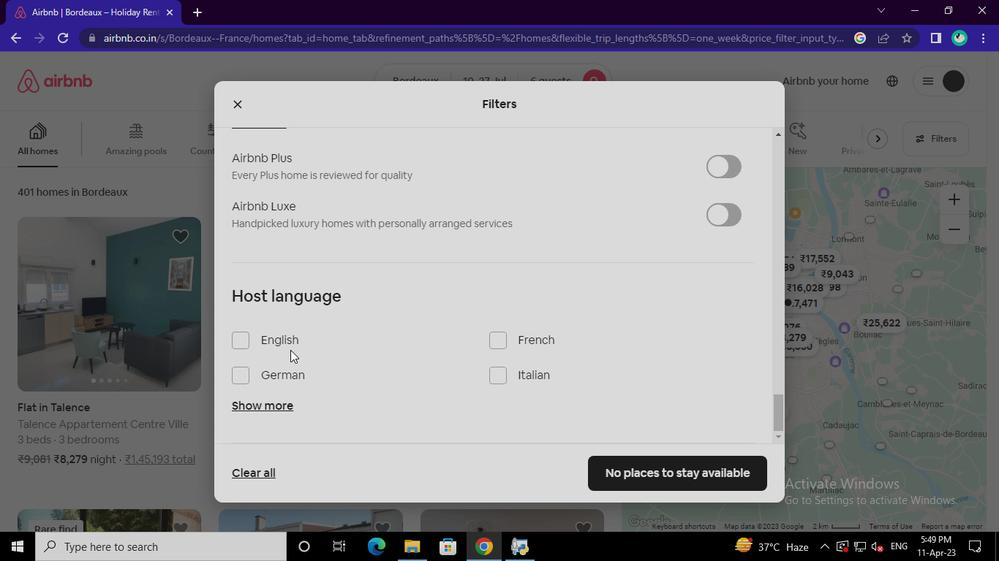 
Action: Mouse moved to (612, 472)
Screenshot: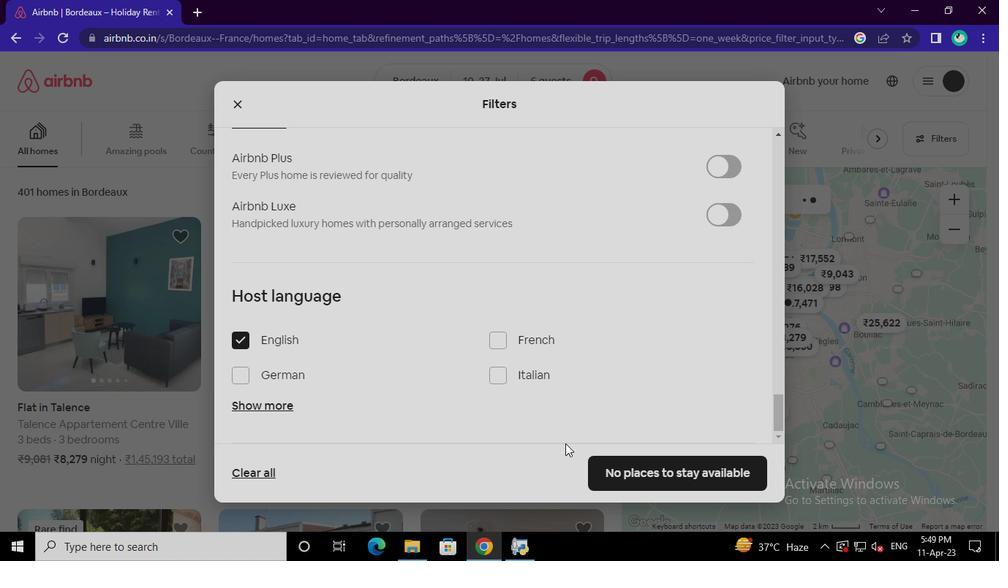 
Action: Mouse pressed left at (612, 472)
Screenshot: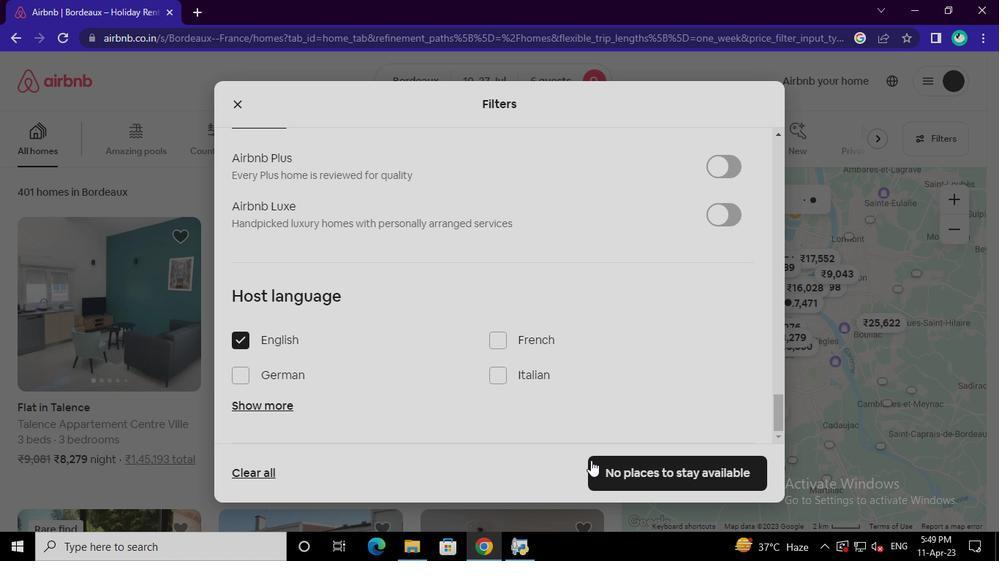 
Action: Mouse moved to (527, 545)
Screenshot: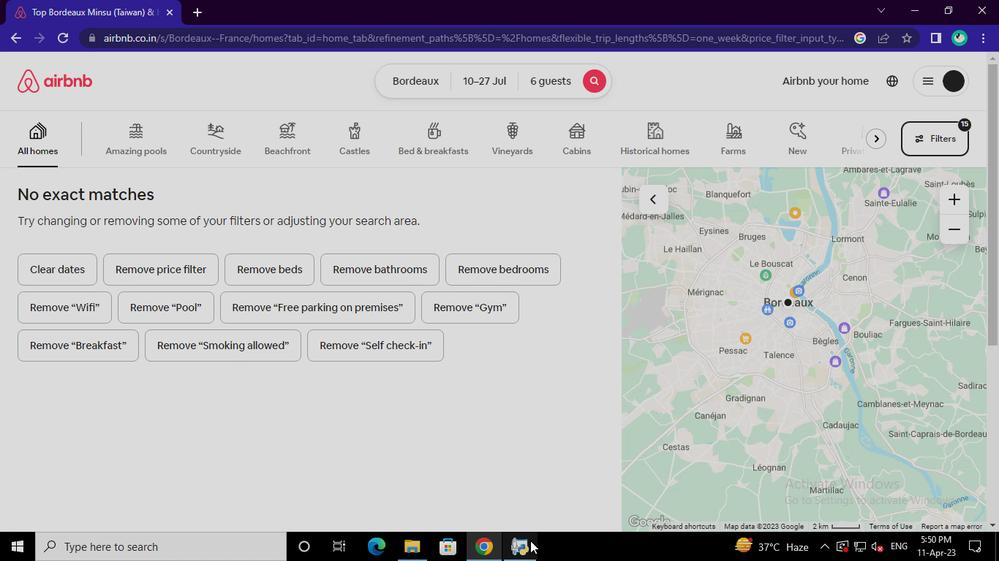 
Action: Mouse pressed left at (527, 545)
Screenshot: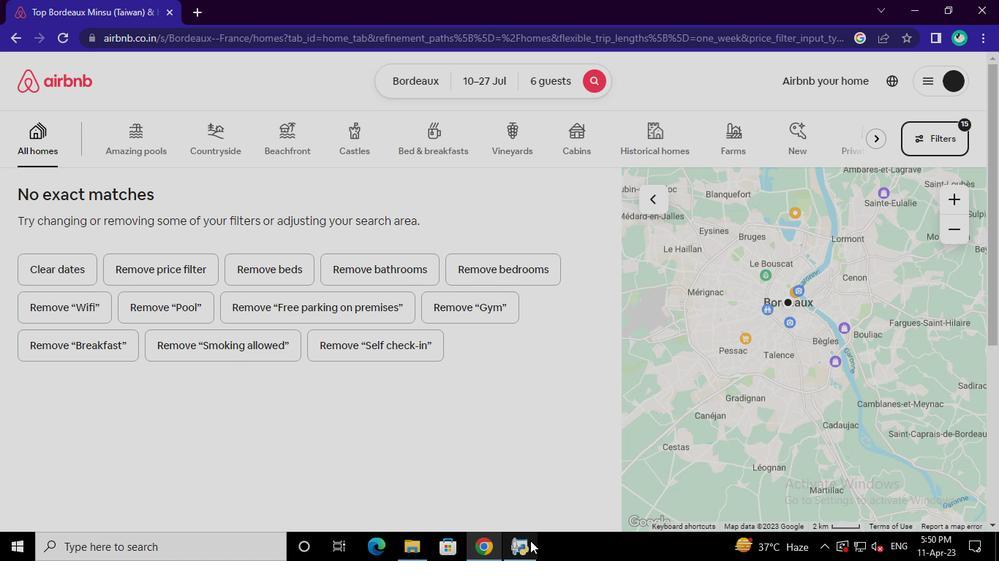 
Action: Mouse moved to (756, 70)
Screenshot: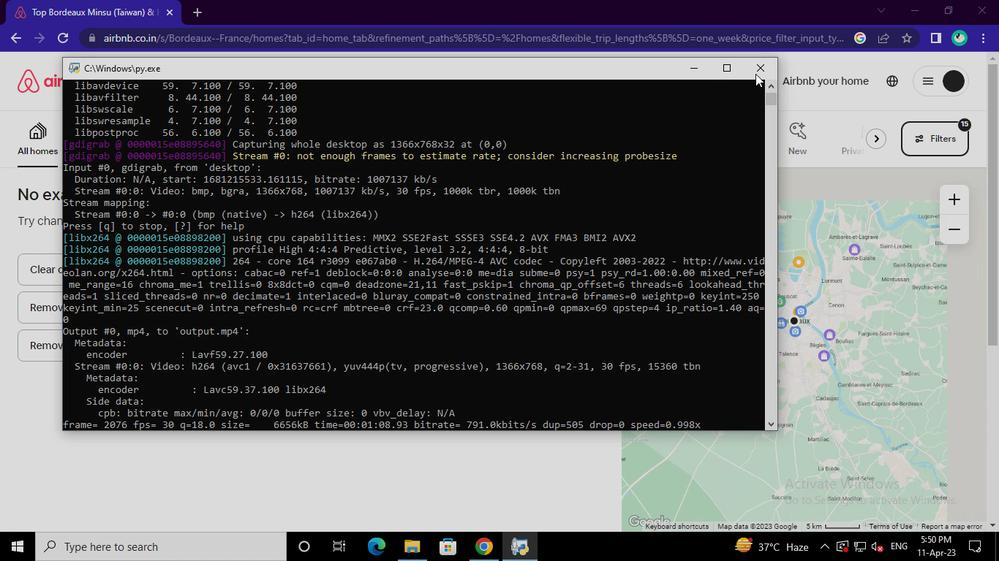 
Action: Mouse pressed left at (756, 70)
Screenshot: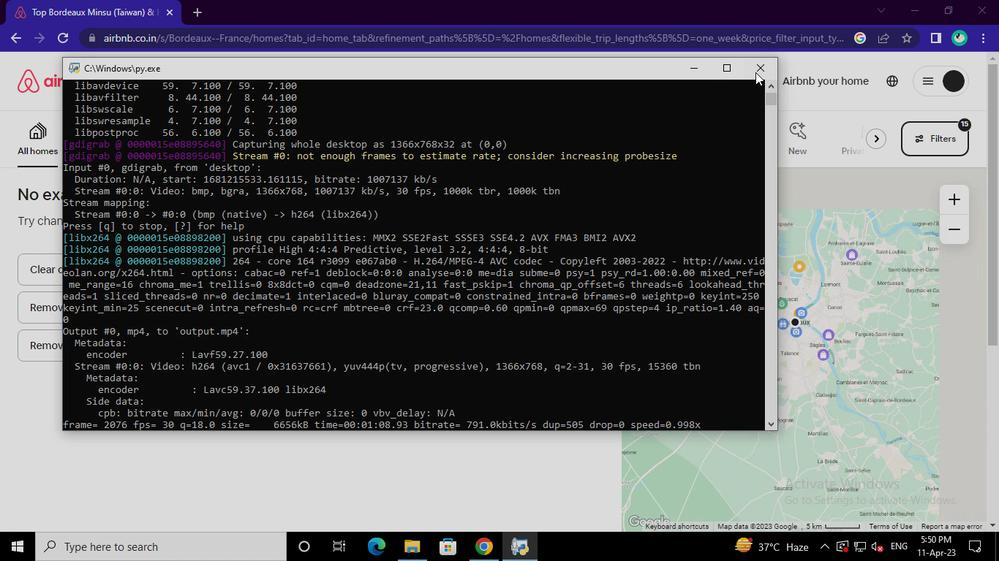 
Action: Mouse moved to (735, 93)
Screenshot: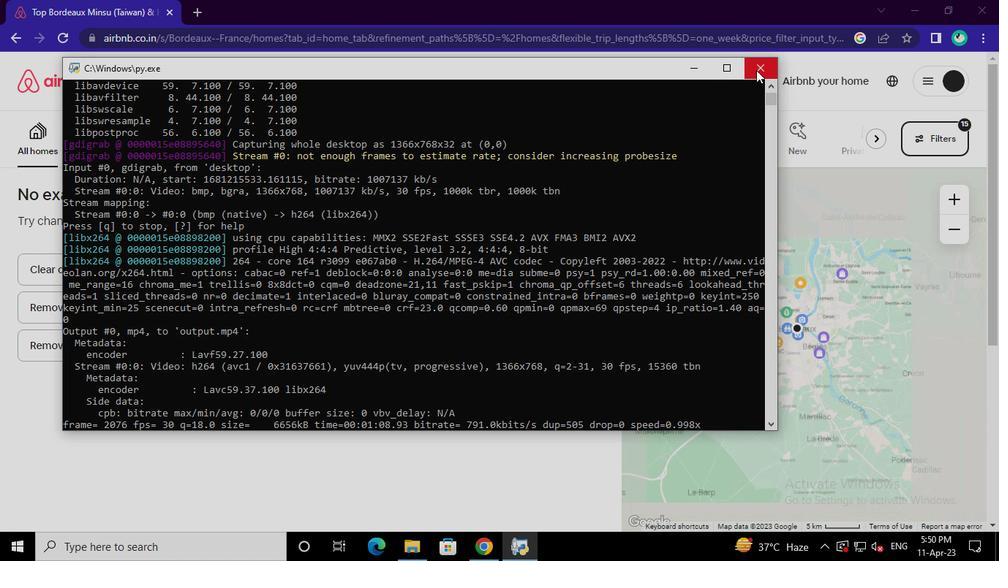 
